 Task: Open Card Event Setup in Board Employee Performance Management and Evaluation to Workspace Creative Services and add a team member Softage.3@softage.net, a label Green, a checklist Exercise, an attachment from Trello, a color Green and finally, add a card description 'Develop and launch new customer retention strategy' and a comment 'Let us make sure we give this task the attention it deserves as it is crucial to the overall success of the project.'. Add a start date 'Jan 03, 1900' with a due date 'Jan 10, 1900'
Action: Mouse moved to (196, 154)
Screenshot: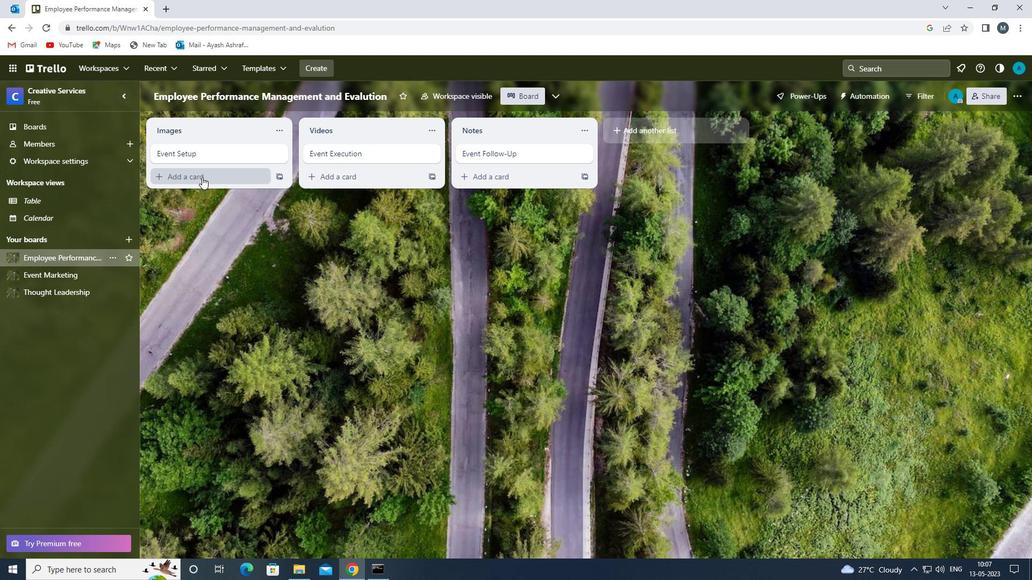 
Action: Mouse pressed left at (196, 154)
Screenshot: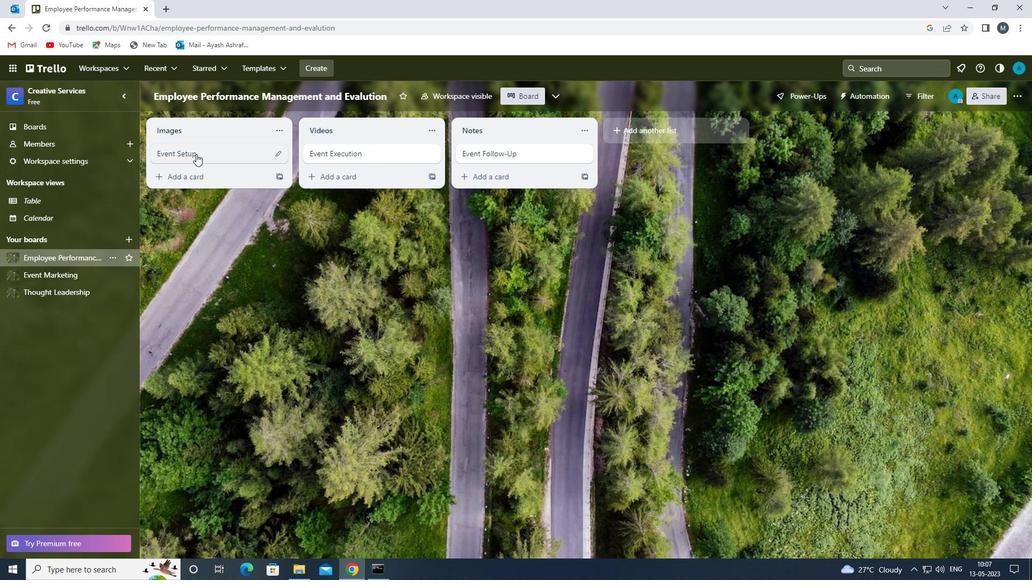 
Action: Mouse moved to (656, 157)
Screenshot: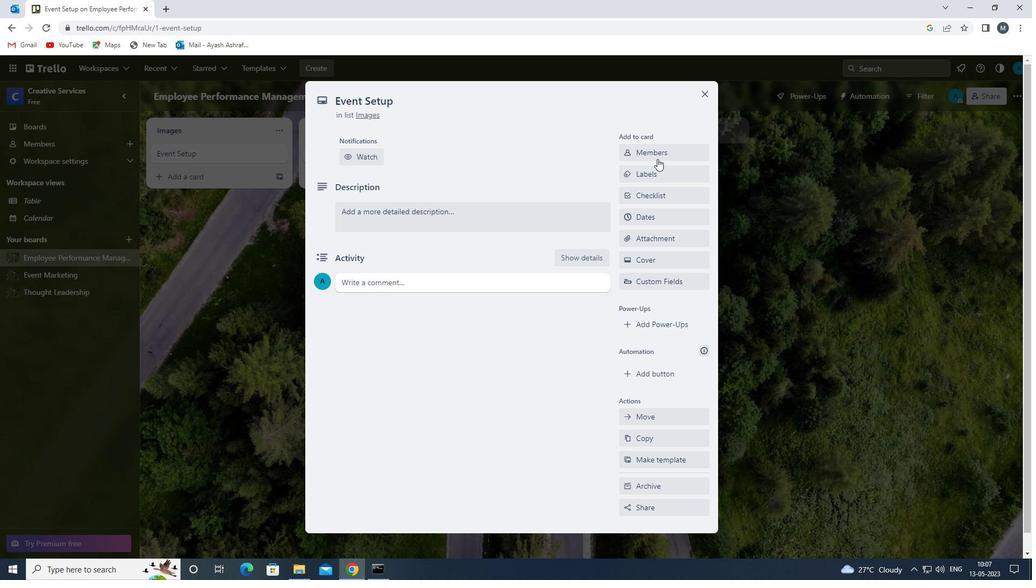 
Action: Mouse pressed left at (656, 157)
Screenshot: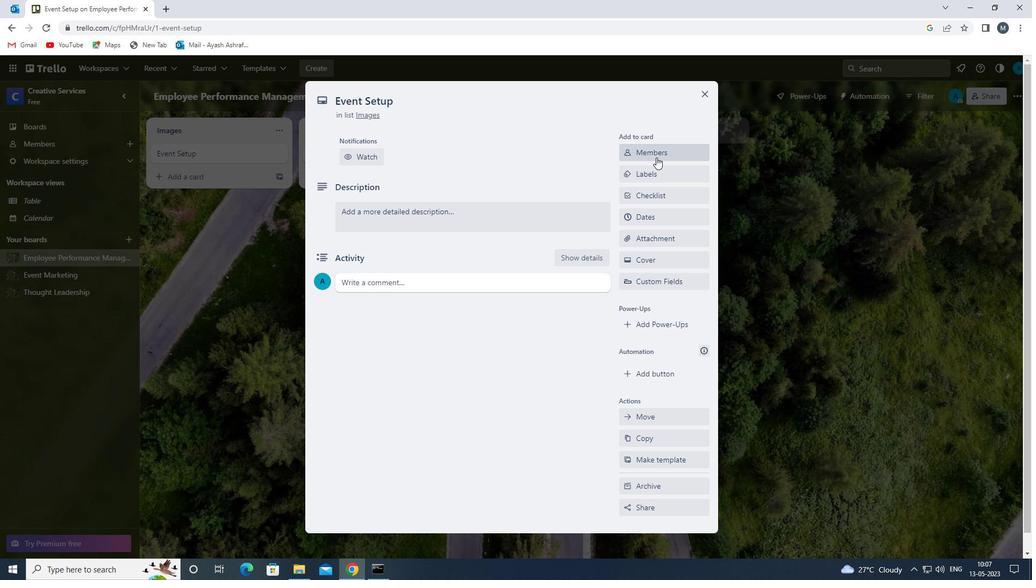 
Action: Mouse moved to (679, 206)
Screenshot: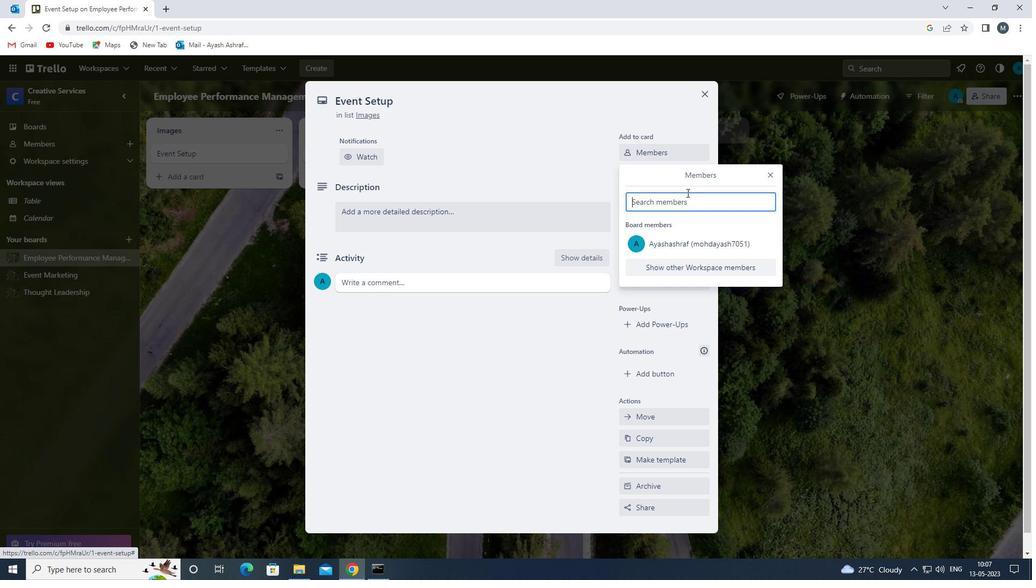 
Action: Key pressed s
Screenshot: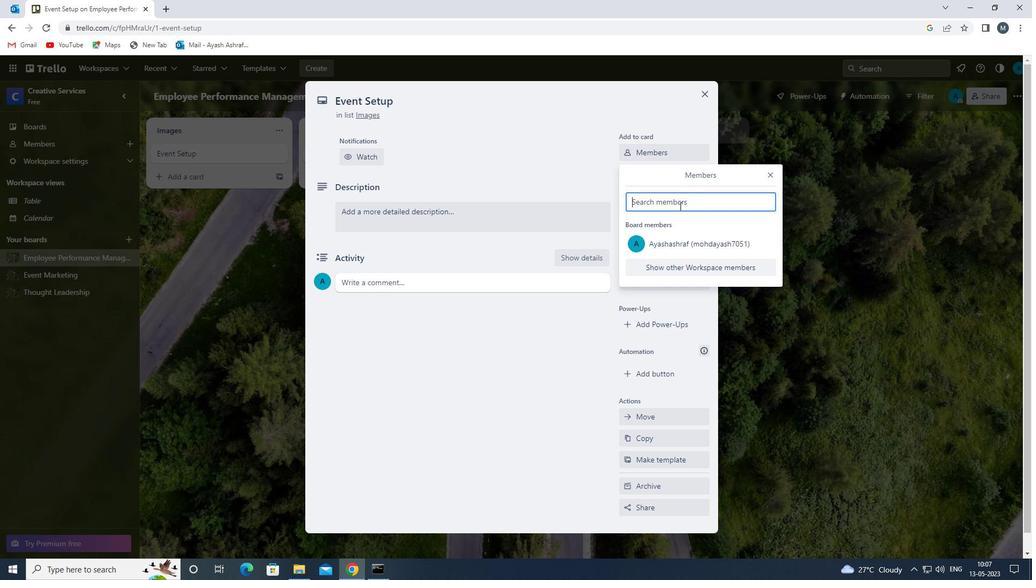 
Action: Mouse moved to (692, 351)
Screenshot: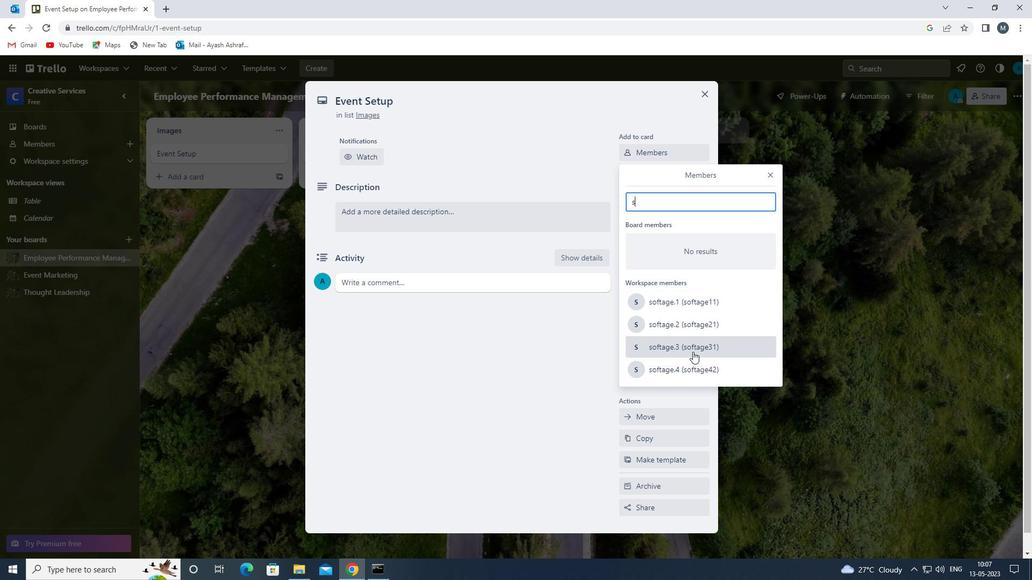 
Action: Mouse pressed left at (692, 351)
Screenshot: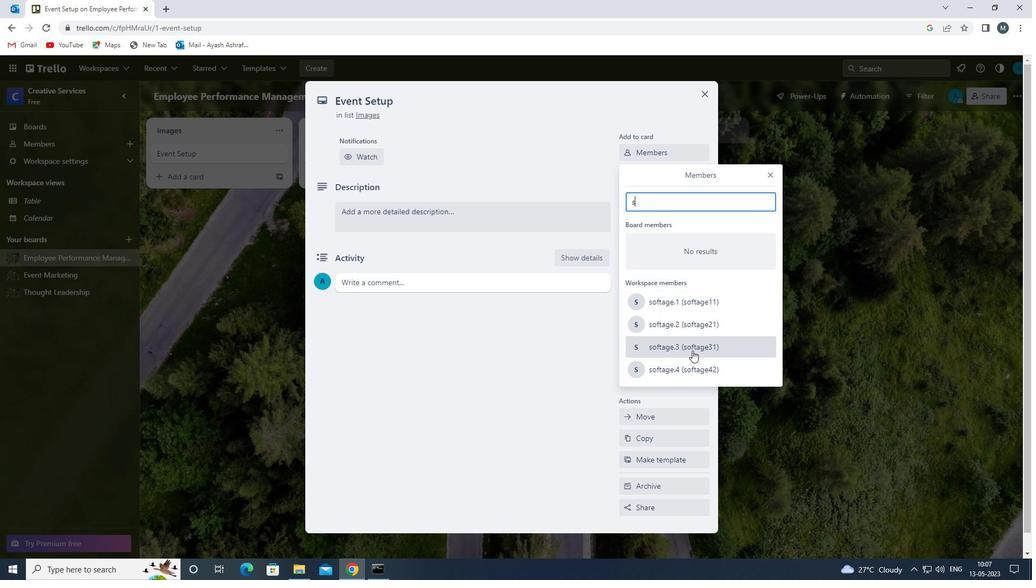 
Action: Mouse moved to (768, 171)
Screenshot: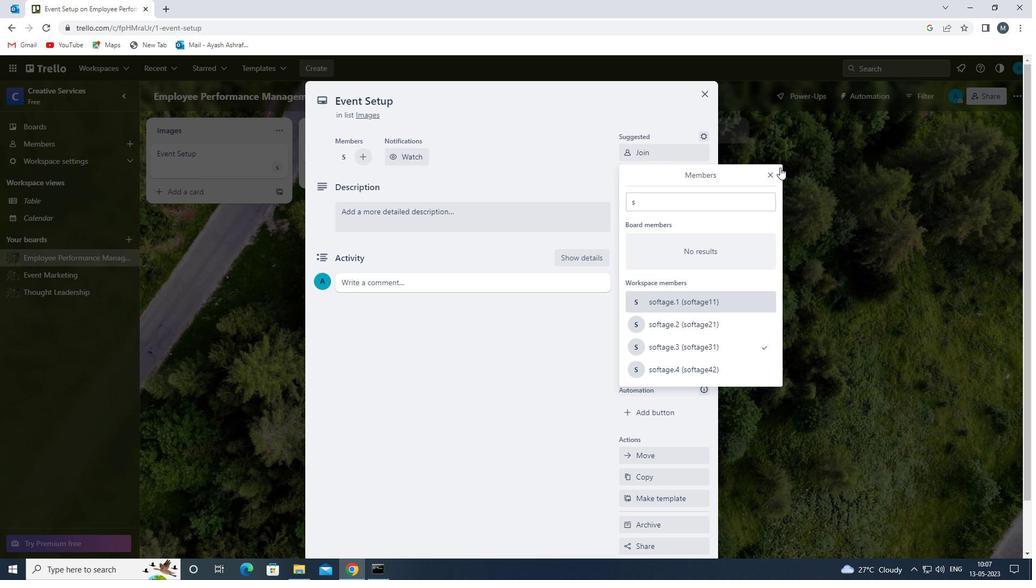 
Action: Mouse pressed left at (768, 171)
Screenshot: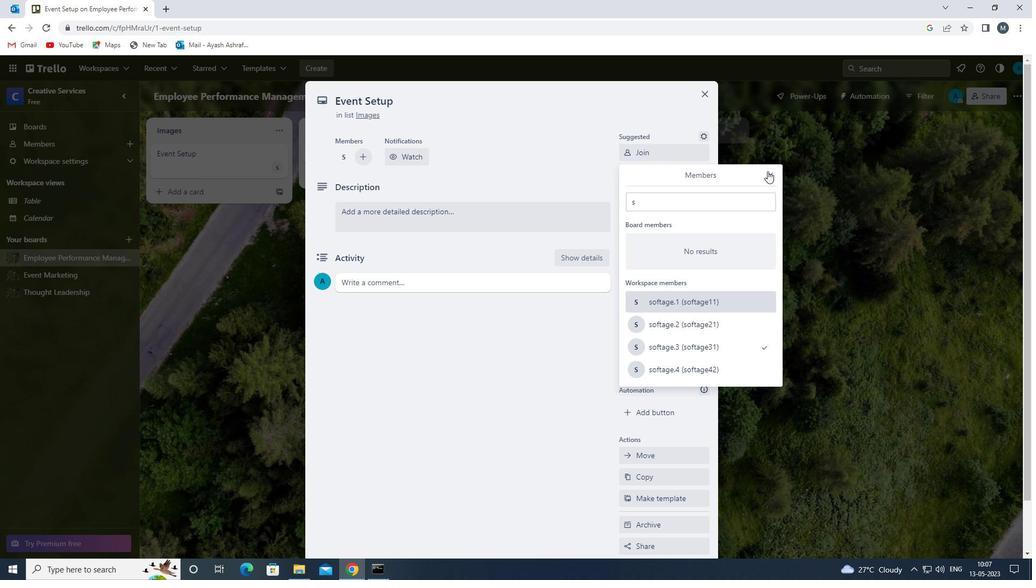 
Action: Mouse moved to (647, 216)
Screenshot: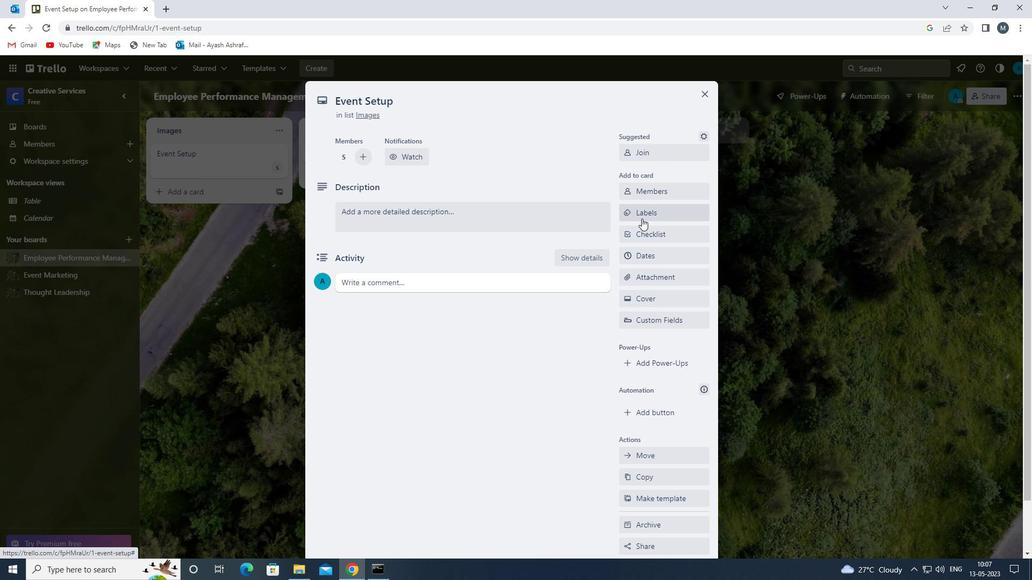 
Action: Mouse pressed left at (647, 216)
Screenshot: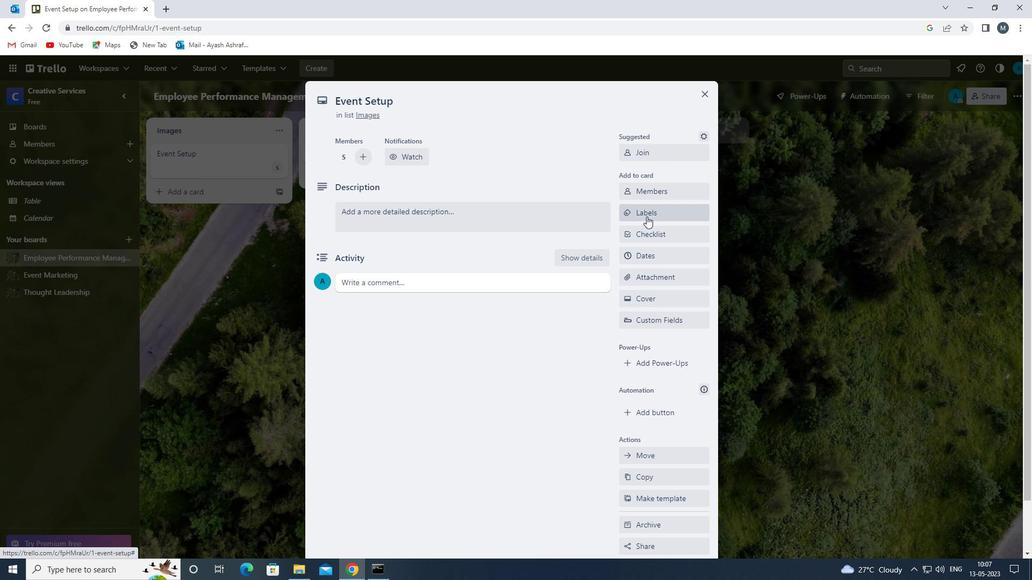 
Action: Mouse moved to (676, 297)
Screenshot: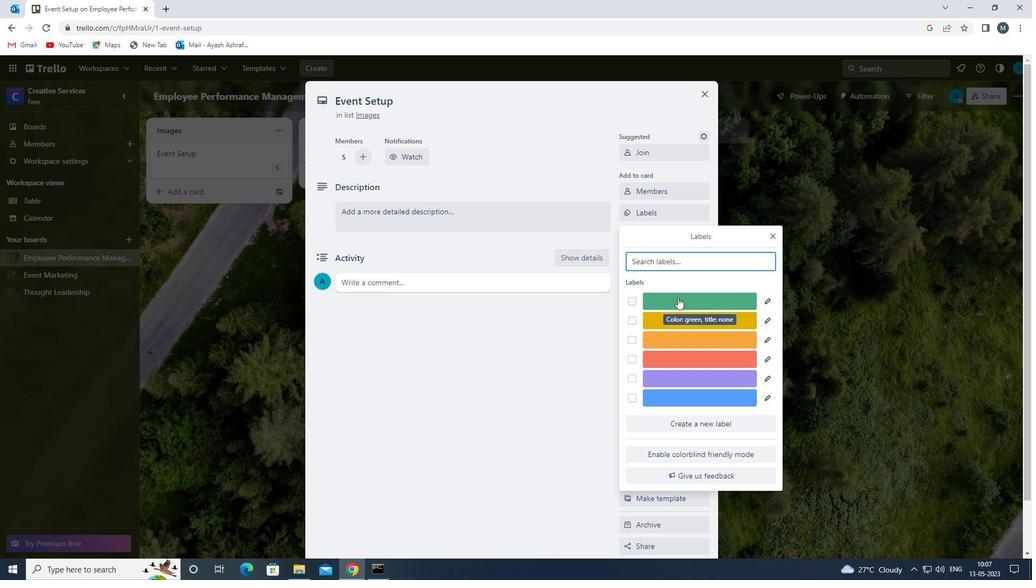 
Action: Mouse pressed left at (676, 297)
Screenshot: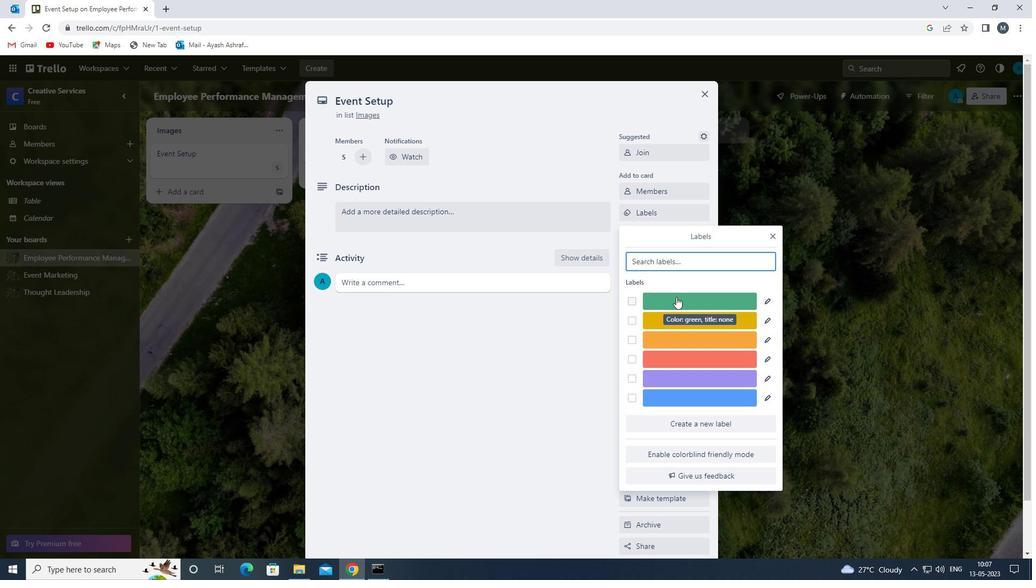 
Action: Mouse moved to (773, 241)
Screenshot: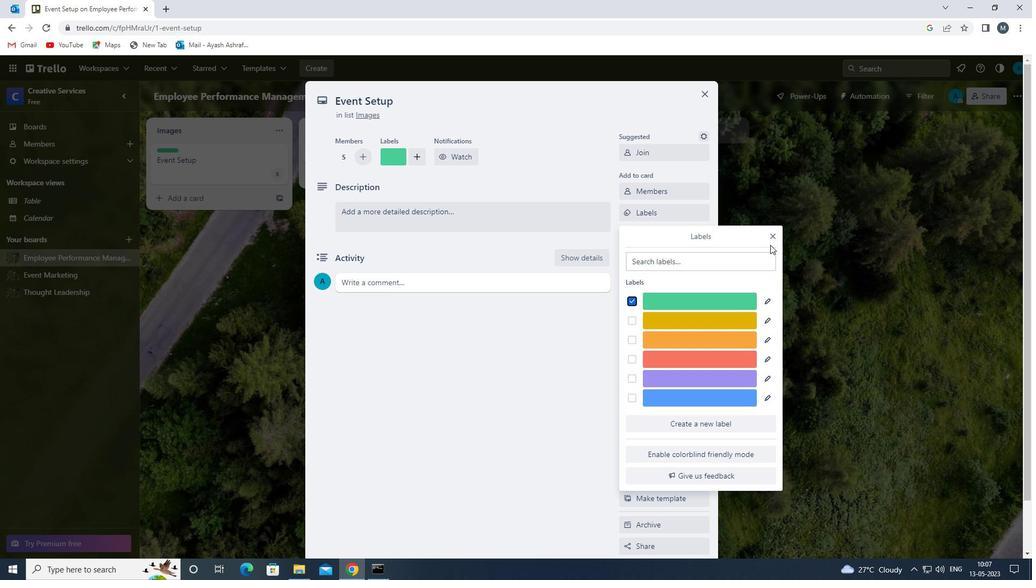 
Action: Mouse pressed left at (773, 241)
Screenshot: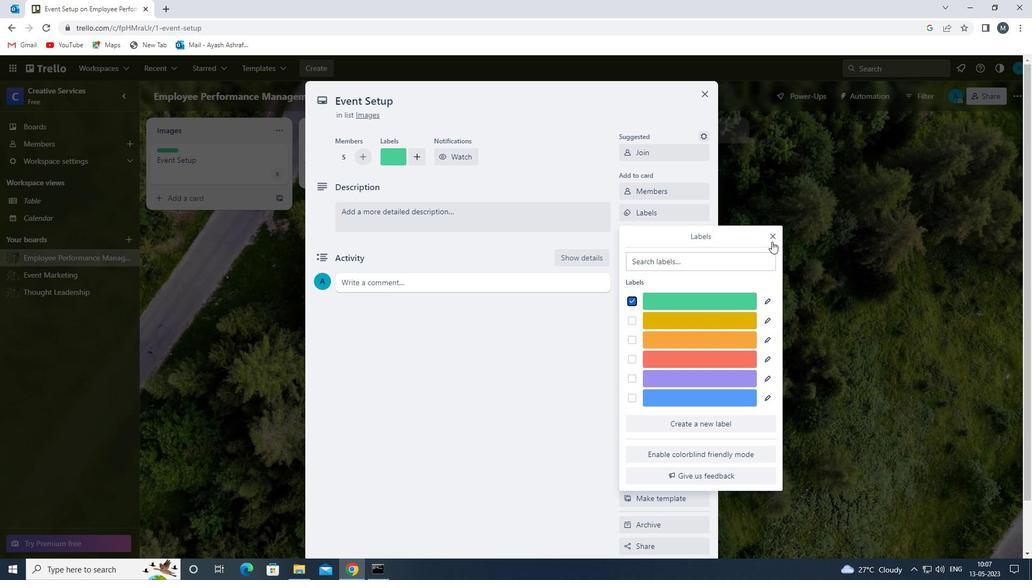 
Action: Mouse moved to (671, 238)
Screenshot: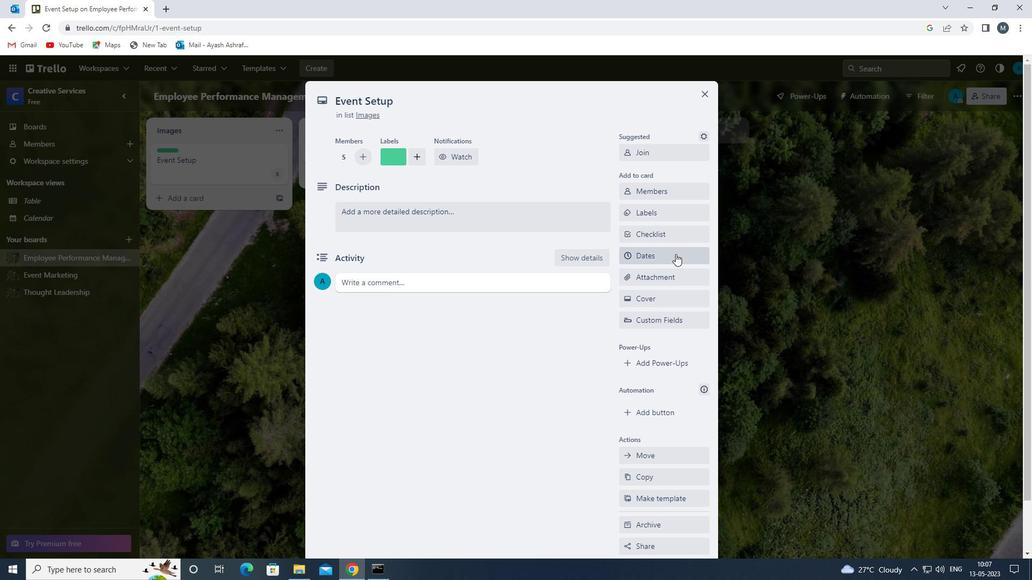 
Action: Mouse pressed left at (671, 238)
Screenshot: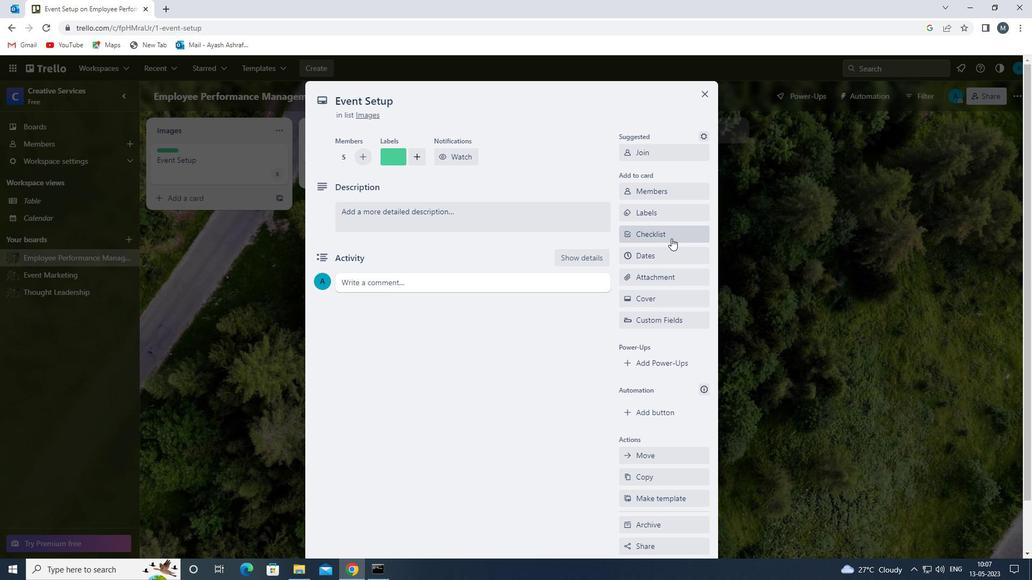 
Action: Mouse moved to (664, 254)
Screenshot: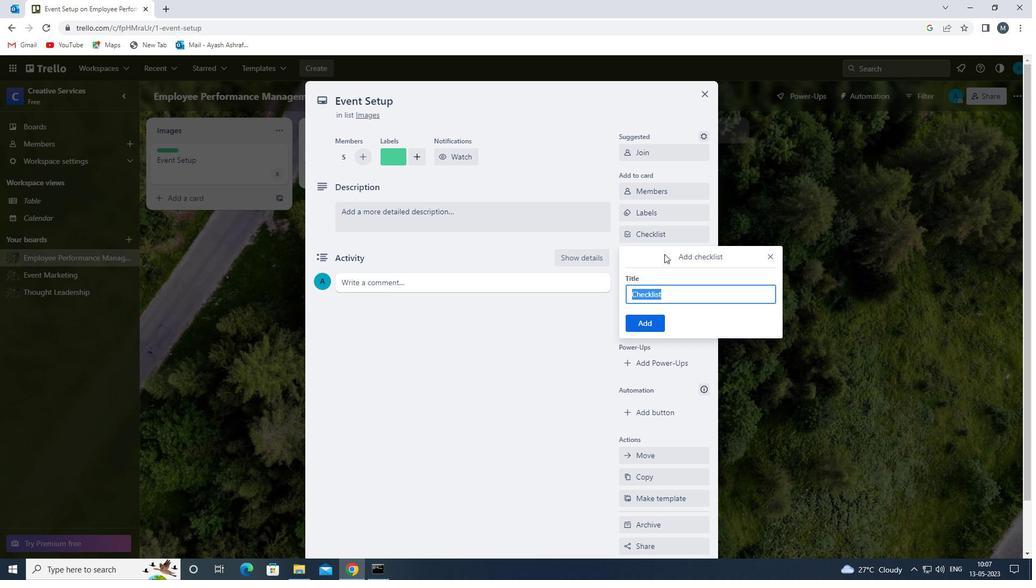 
Action: Key pressed <Key.shift><Key.shift><Key.shift><Key.shift><Key.shift><Key.shift><Key.shift><Key.shift><Key.shift><Key.shift><Key.shift>EXER
Screenshot: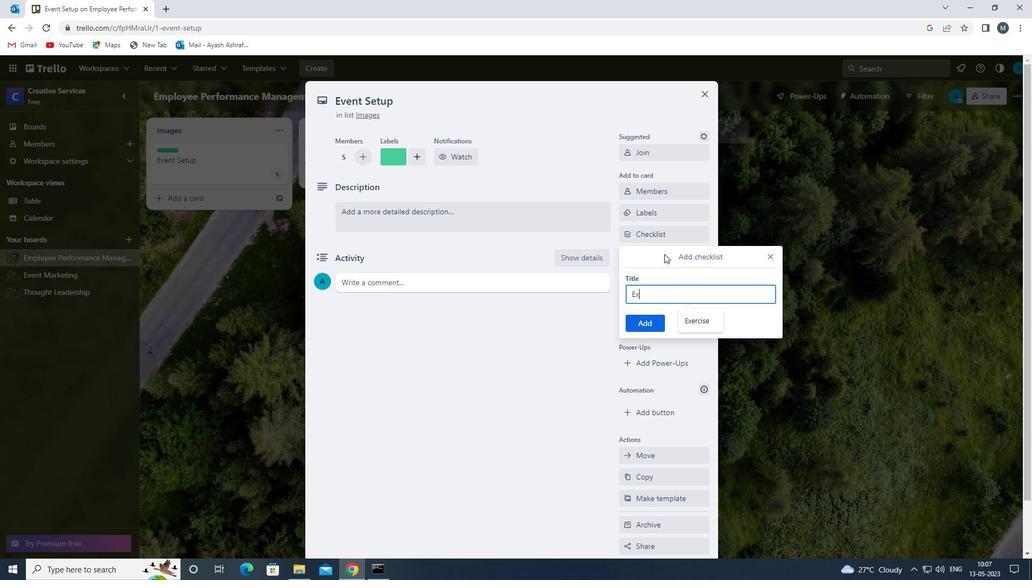 
Action: Mouse moved to (697, 326)
Screenshot: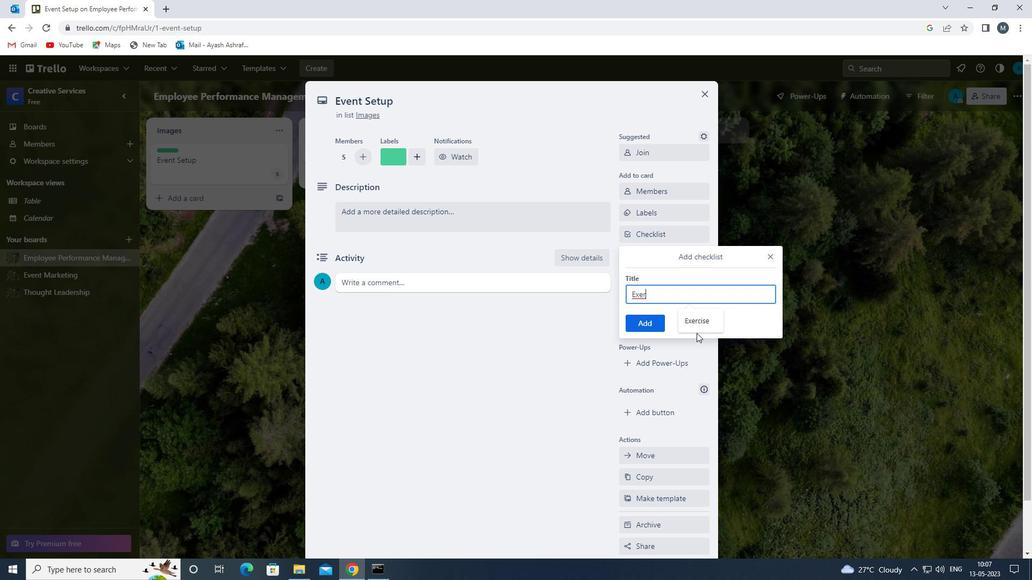 
Action: Mouse pressed left at (697, 326)
Screenshot: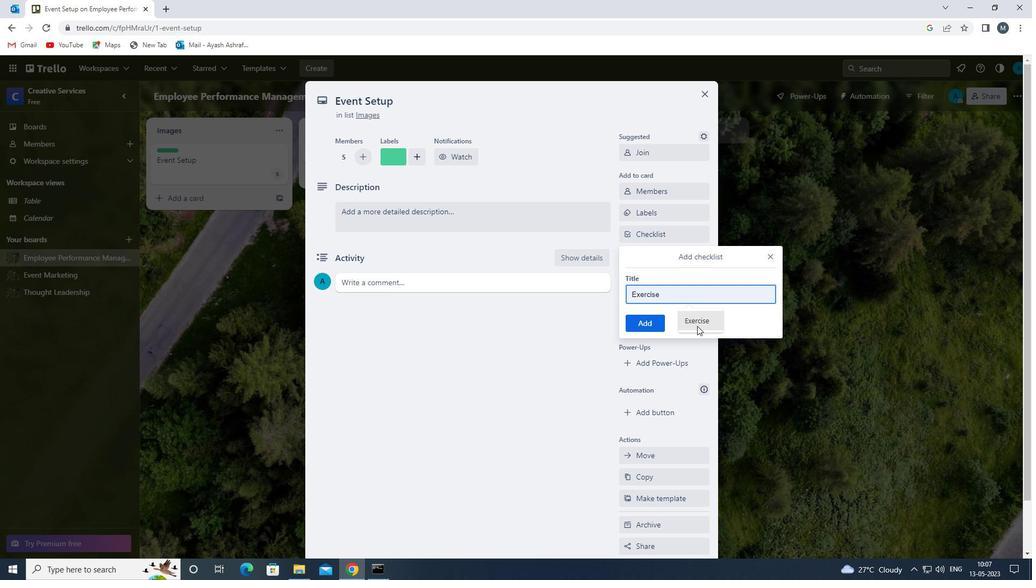 
Action: Mouse moved to (642, 319)
Screenshot: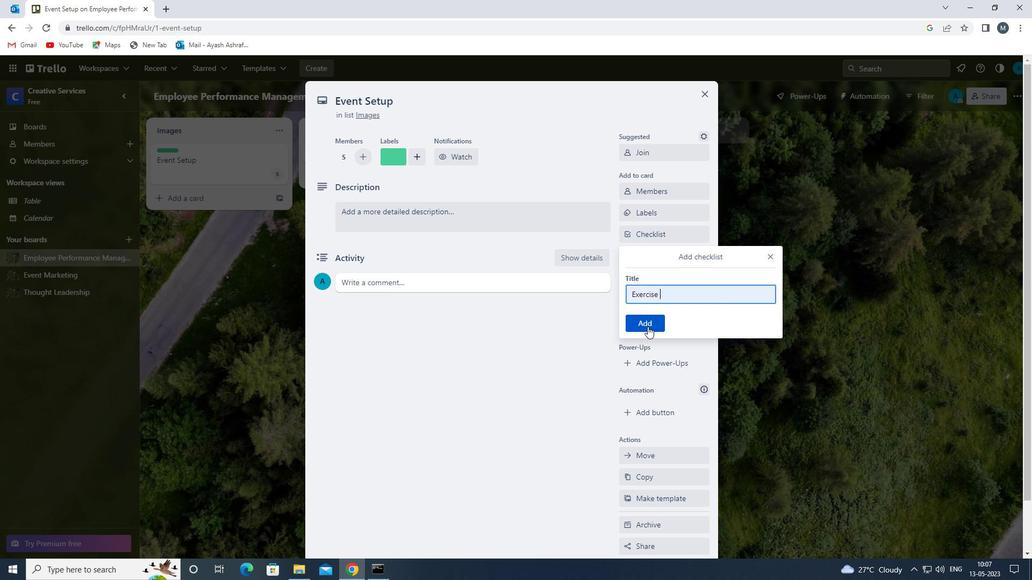 
Action: Mouse pressed left at (642, 319)
Screenshot: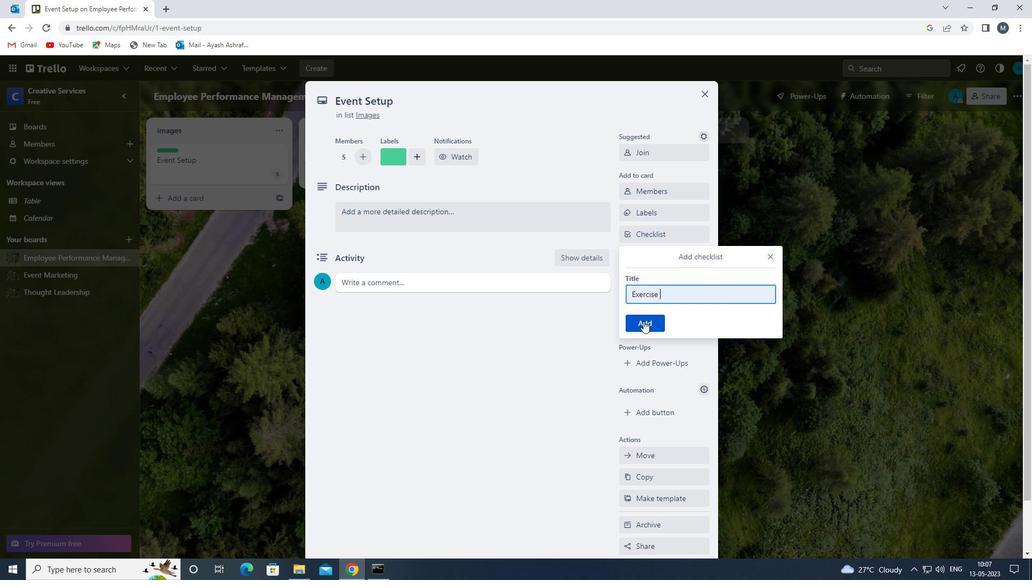 
Action: Mouse moved to (656, 279)
Screenshot: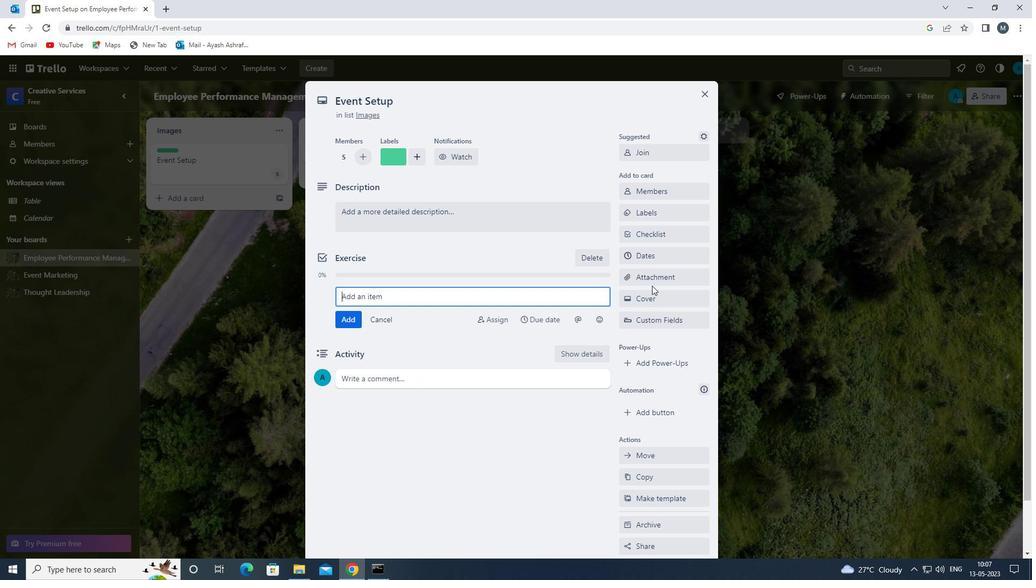 
Action: Mouse pressed left at (656, 279)
Screenshot: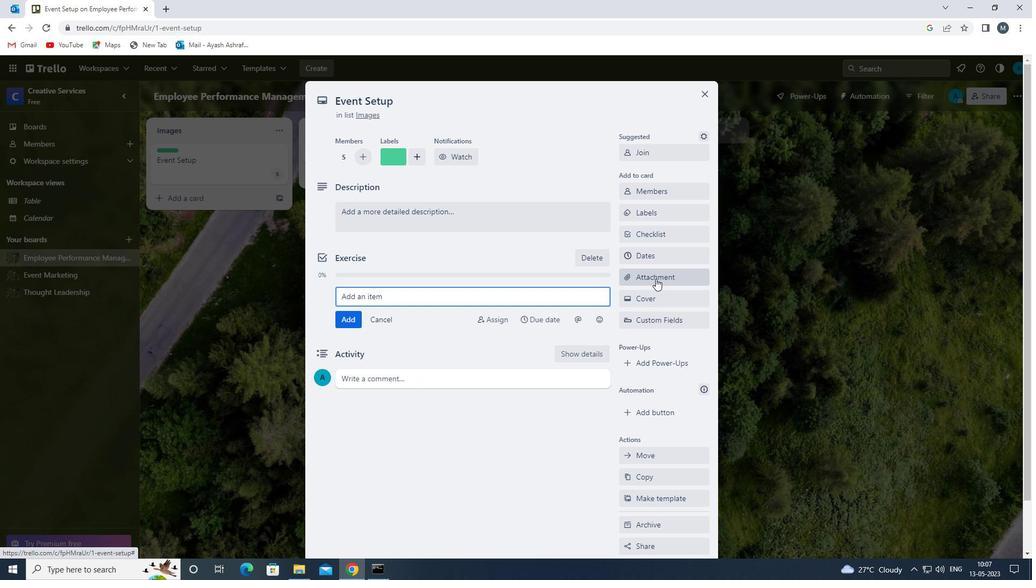 
Action: Mouse moved to (650, 344)
Screenshot: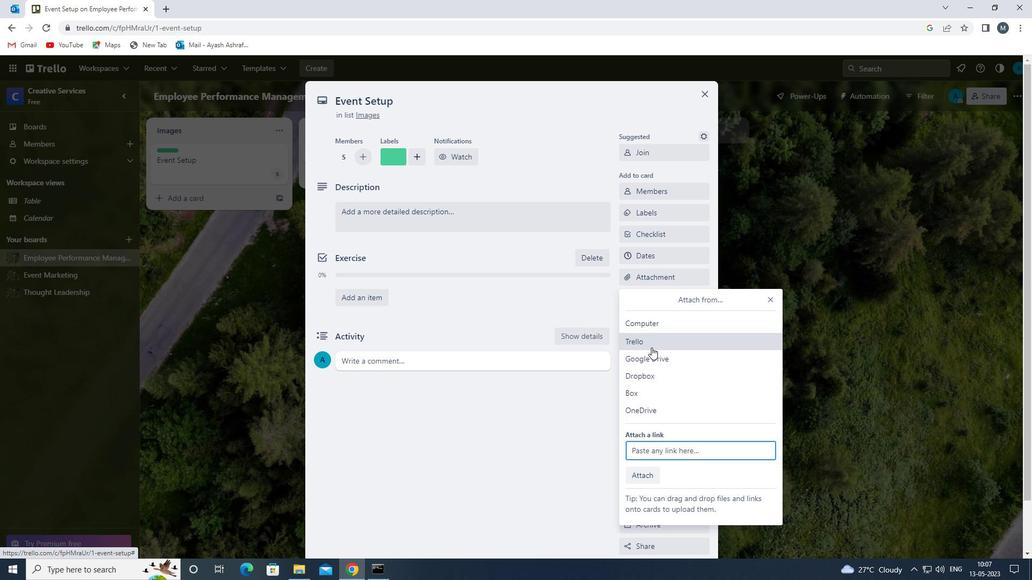 
Action: Mouse pressed left at (650, 344)
Screenshot: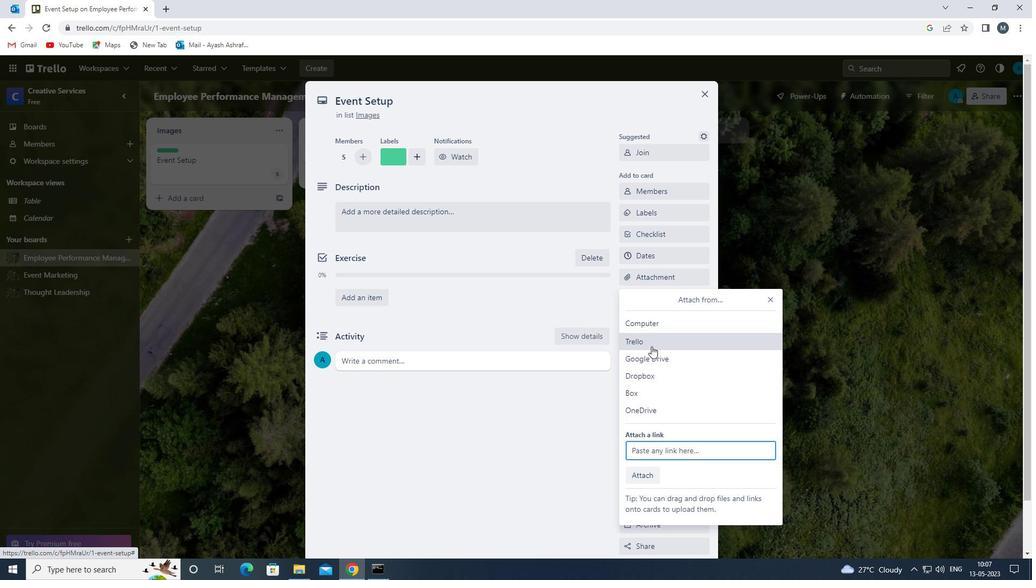 
Action: Mouse moved to (667, 298)
Screenshot: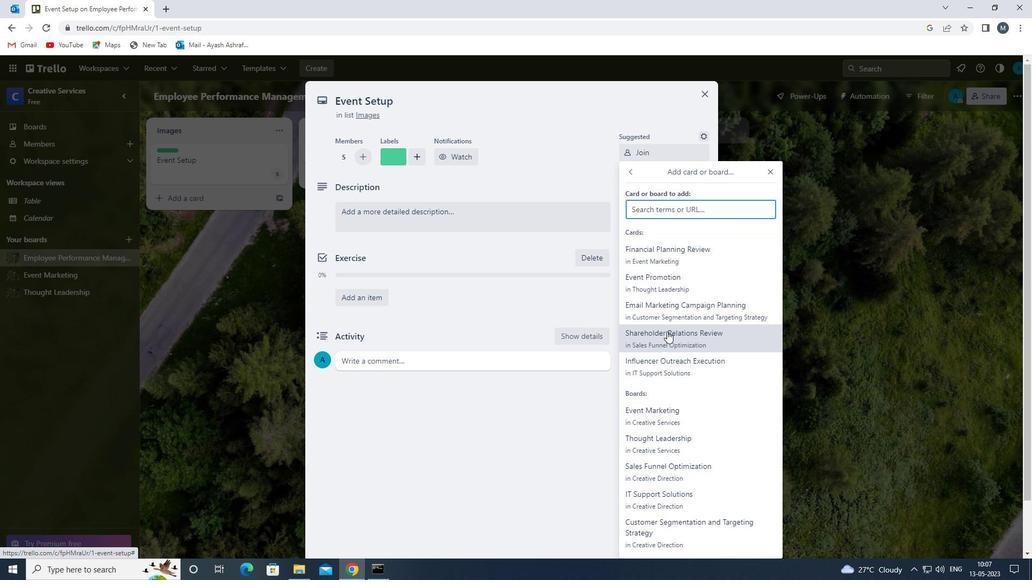 
Action: Mouse pressed left at (667, 298)
Screenshot: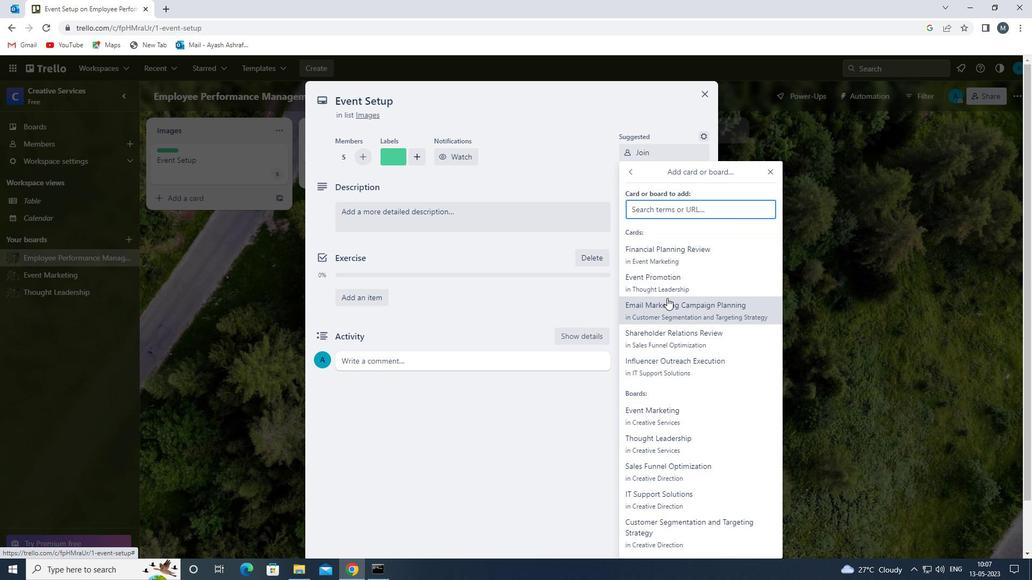 
Action: Mouse moved to (658, 302)
Screenshot: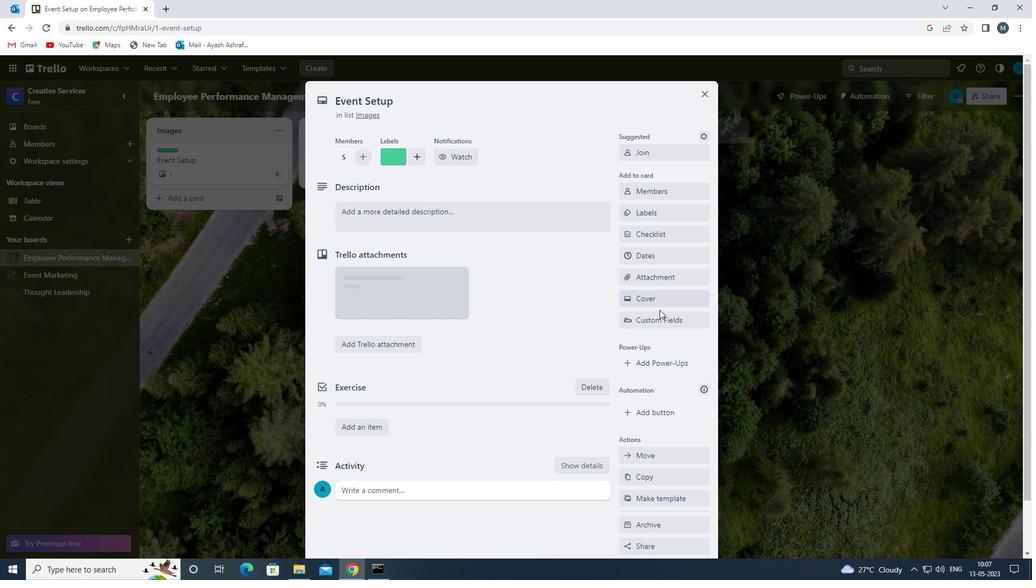 
Action: Mouse pressed left at (658, 302)
Screenshot: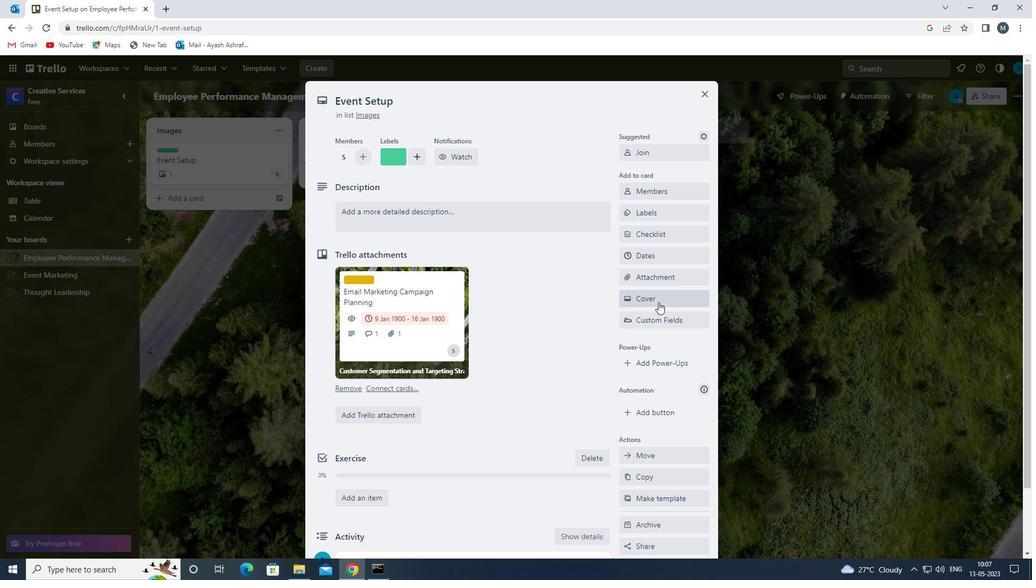 
Action: Mouse moved to (632, 337)
Screenshot: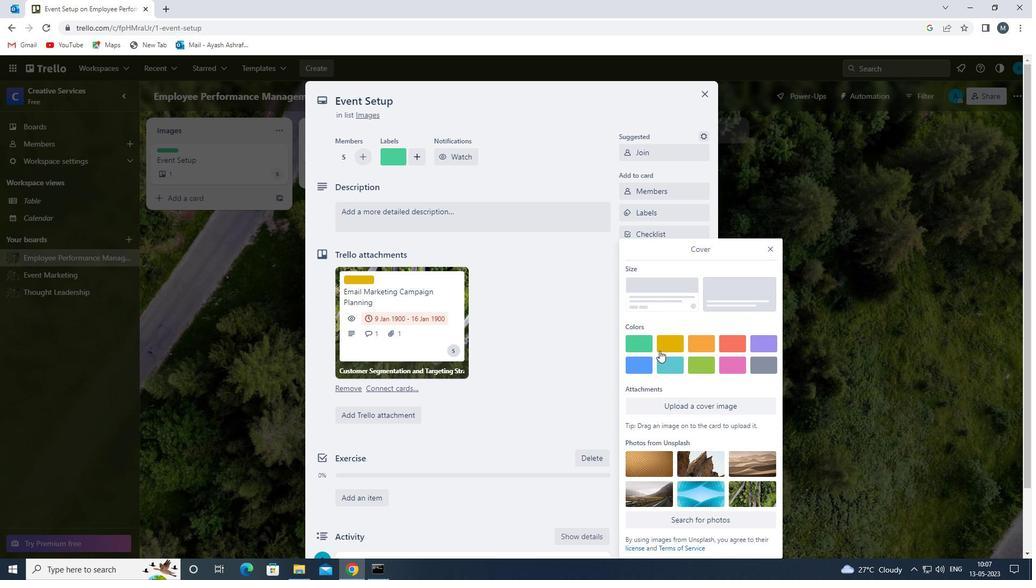 
Action: Mouse pressed left at (632, 337)
Screenshot: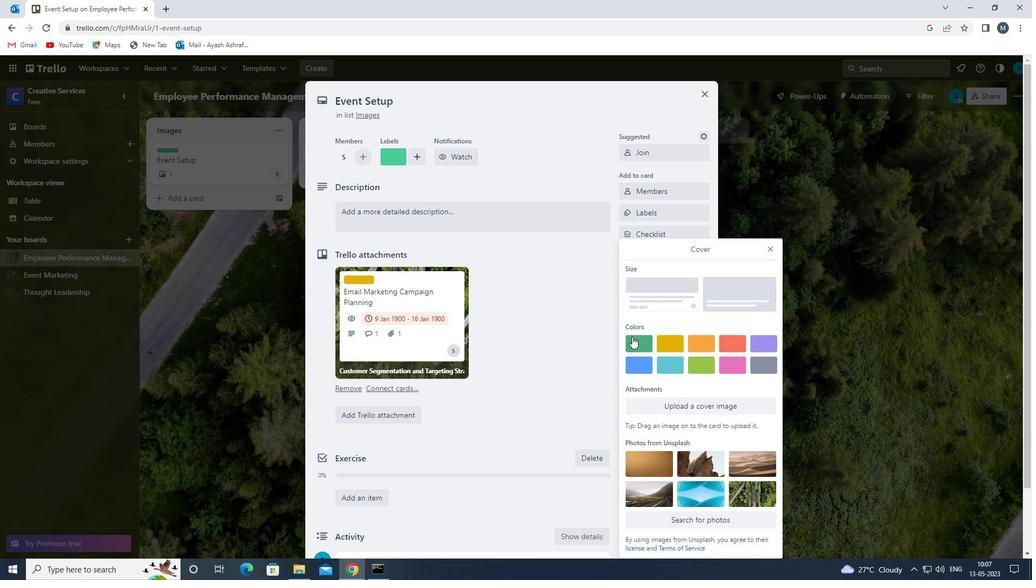 
Action: Mouse moved to (774, 226)
Screenshot: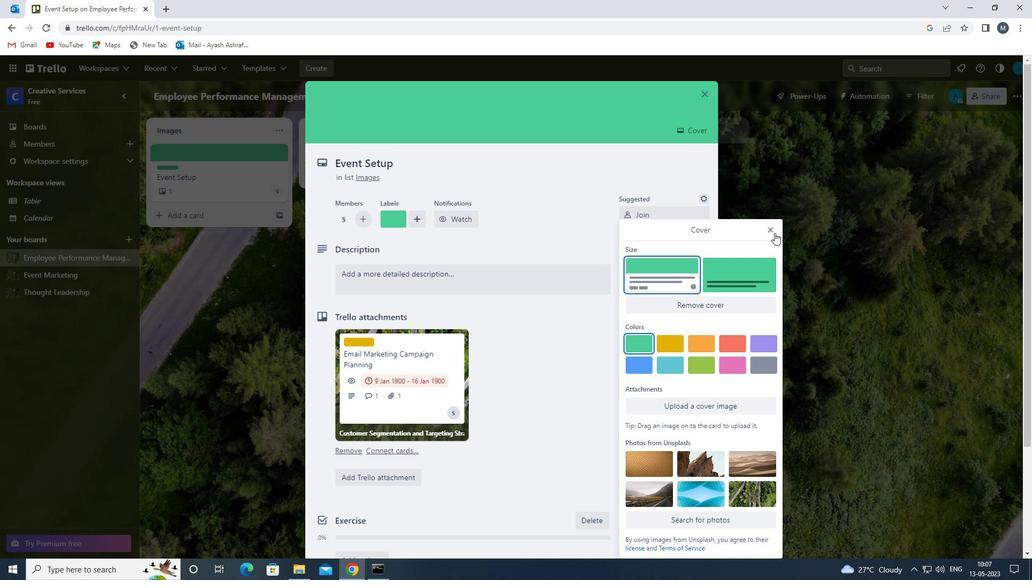
Action: Mouse pressed left at (774, 226)
Screenshot: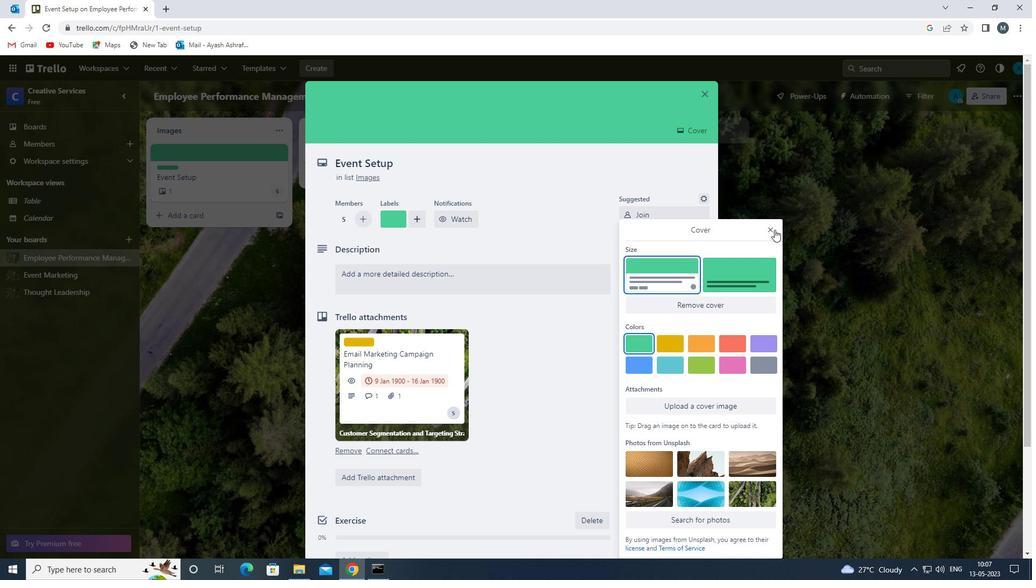 
Action: Mouse moved to (416, 286)
Screenshot: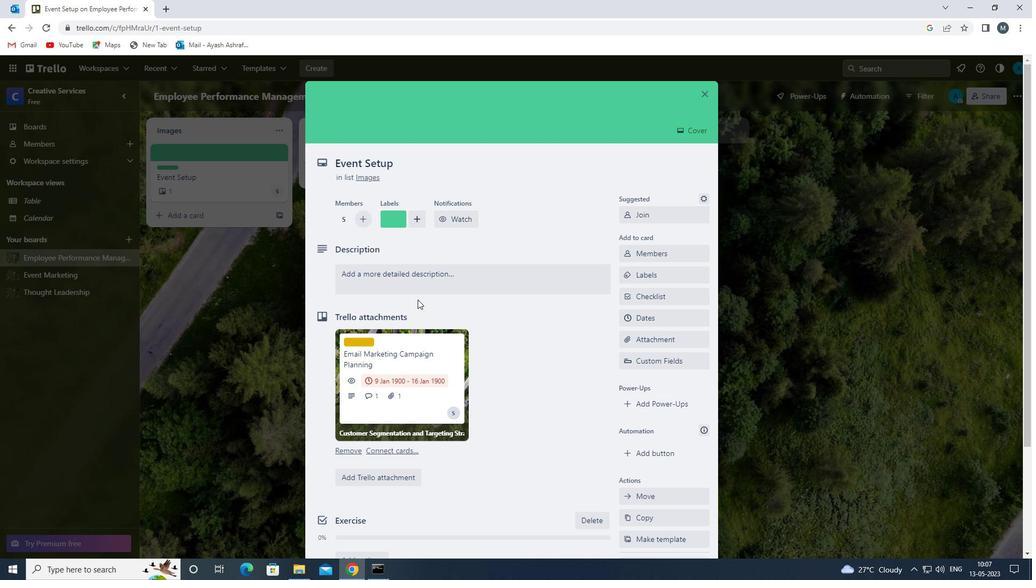 
Action: Mouse pressed left at (416, 286)
Screenshot: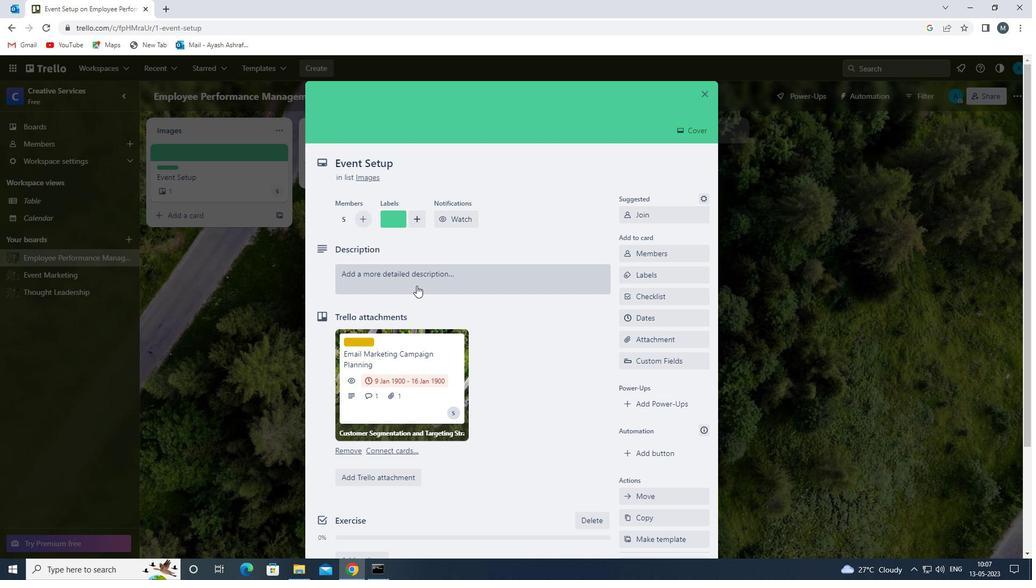 
Action: Mouse moved to (407, 313)
Screenshot: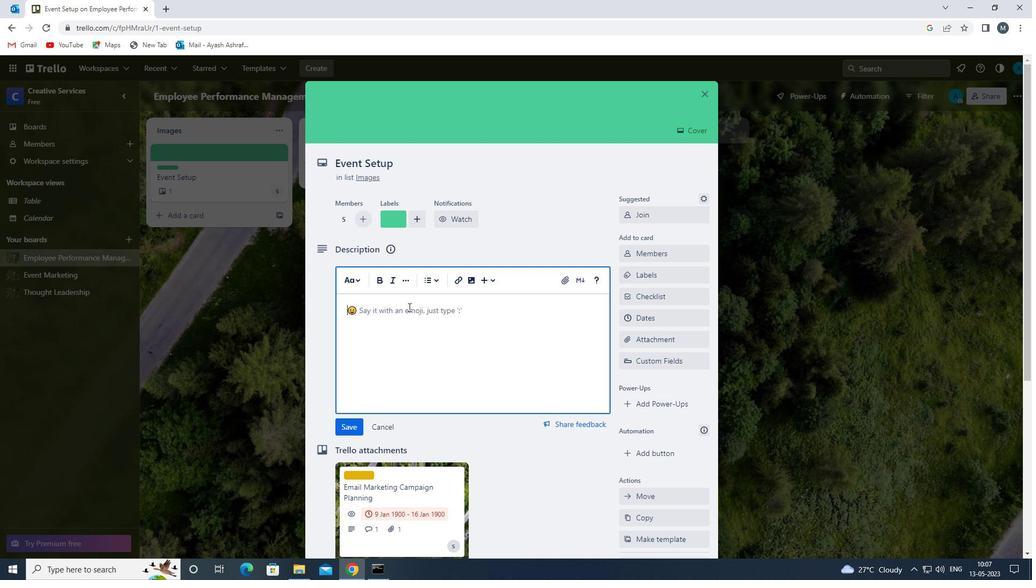 
Action: Mouse pressed left at (407, 313)
Screenshot: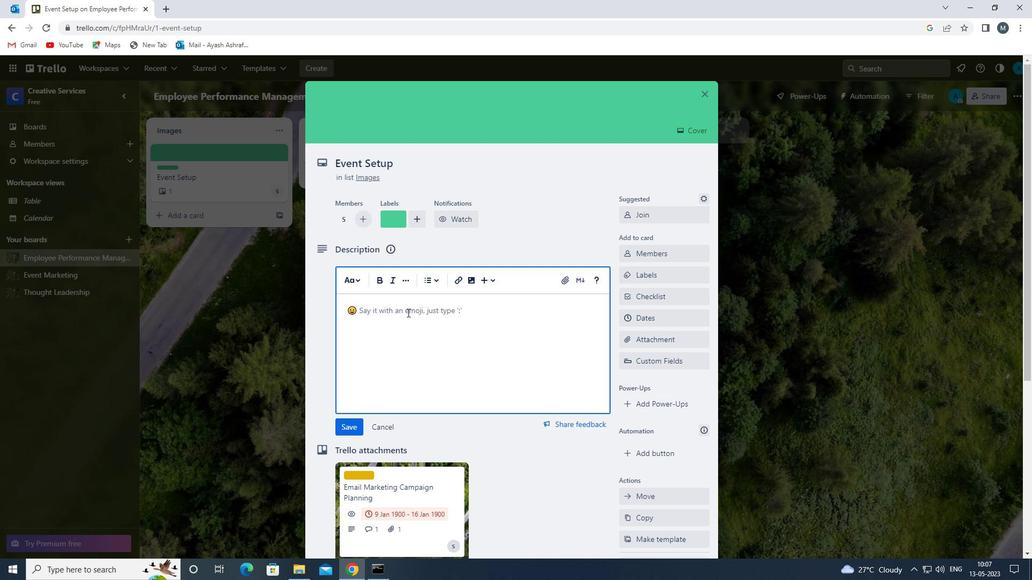 
Action: Key pressed <Key.shift><Key.shift><Key.shift><Key.shift><Key.shift><Key.shift>DEVELOP<Key.space>AND<Key.space>LAUNCH<Key.space>NEW<Key.space>CUSTOMER<Key.space>RETENTION<Key.space>STRATEGY
Screenshot: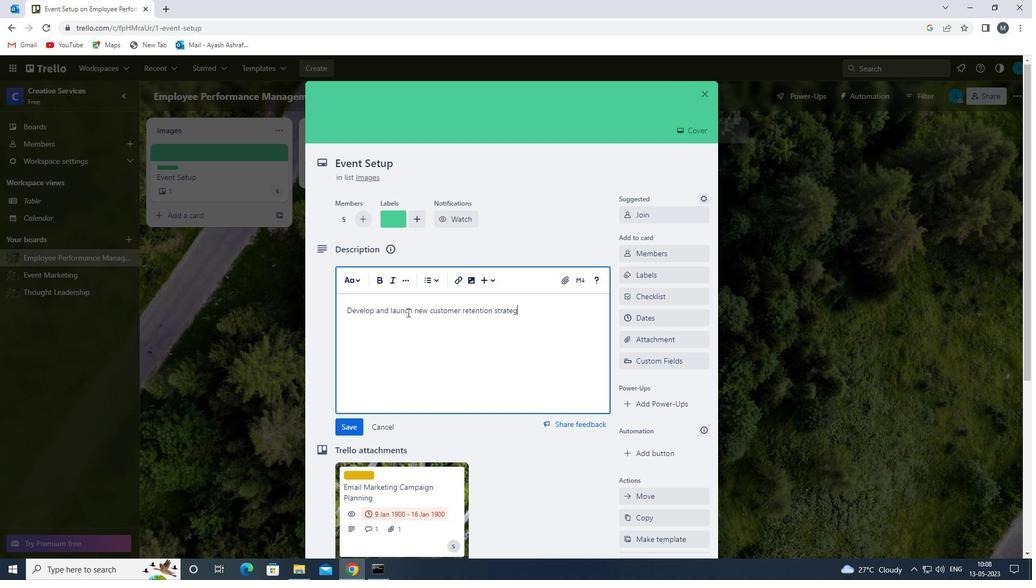 
Action: Mouse moved to (350, 428)
Screenshot: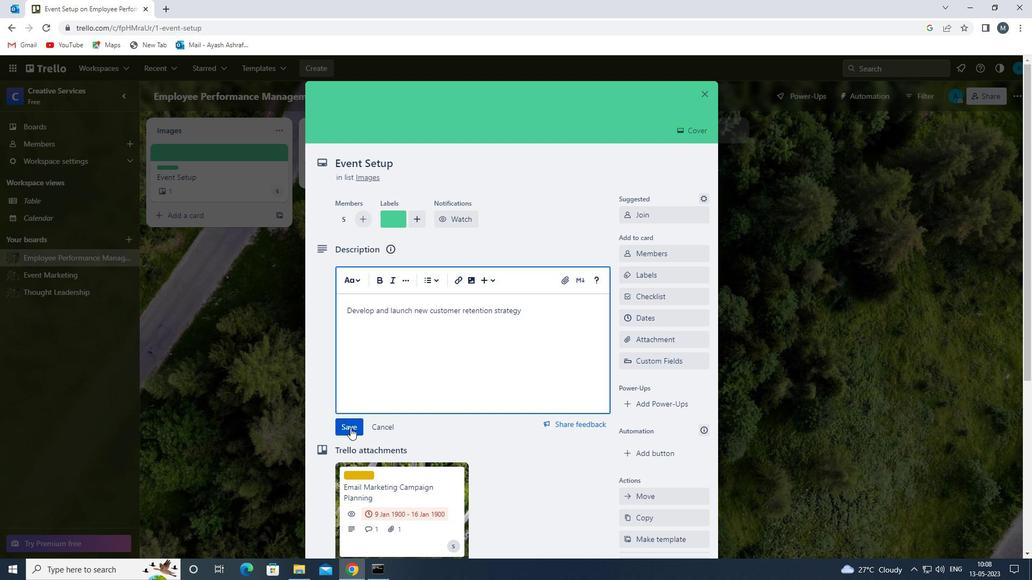 
Action: Mouse pressed left at (350, 428)
Screenshot: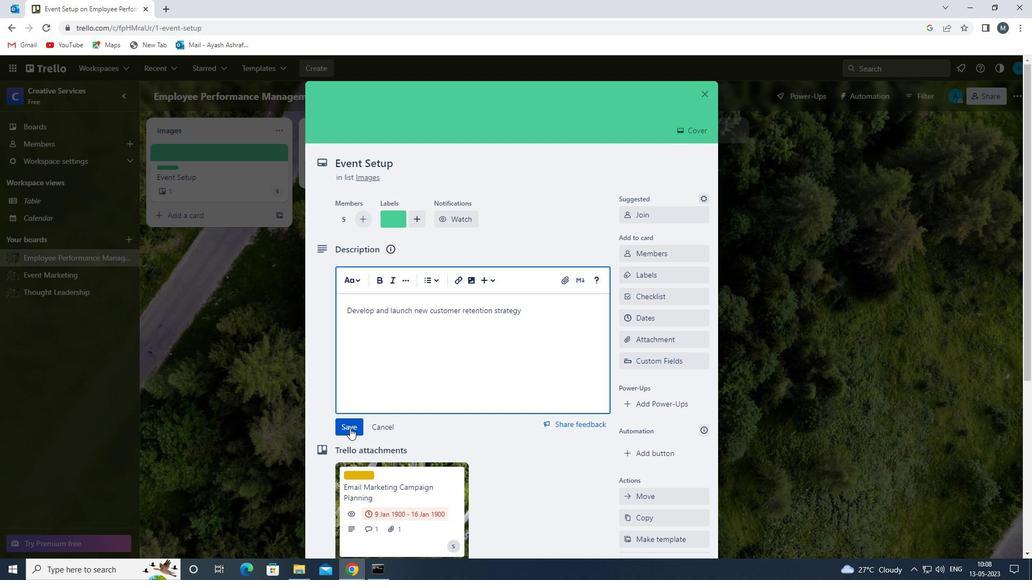 
Action: Mouse moved to (451, 408)
Screenshot: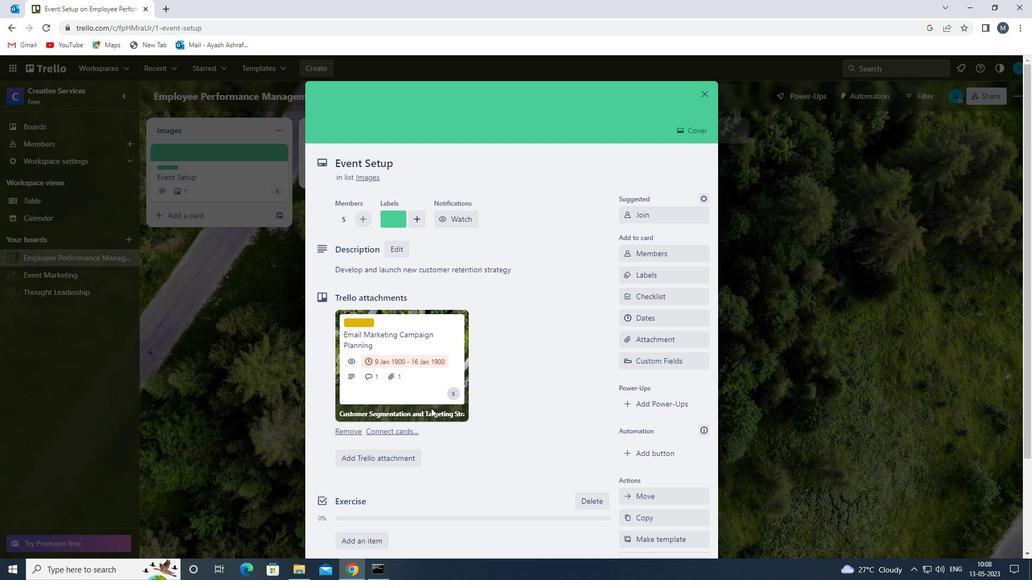 
Action: Mouse scrolled (451, 408) with delta (0, 0)
Screenshot: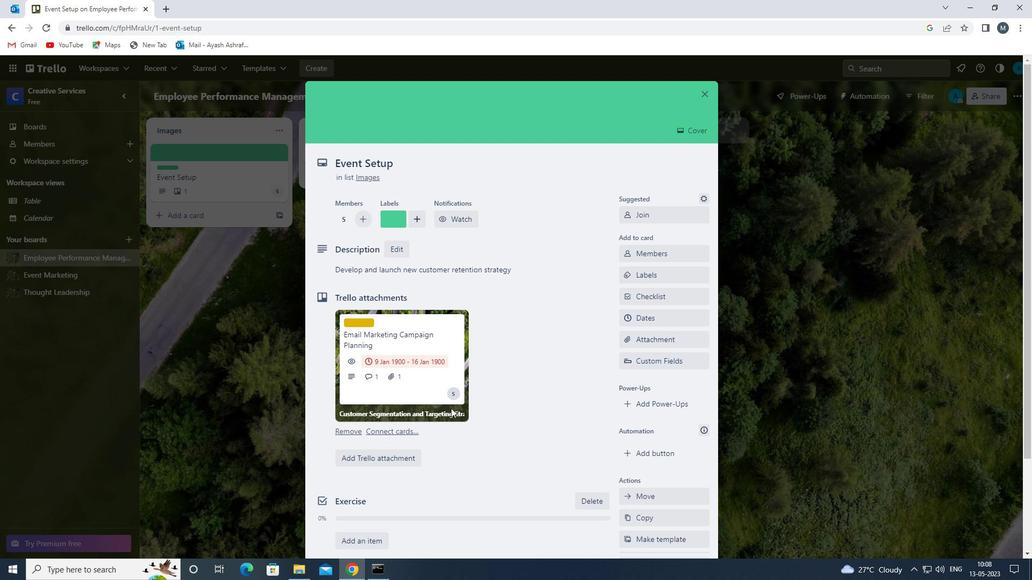 
Action: Mouse moved to (449, 412)
Screenshot: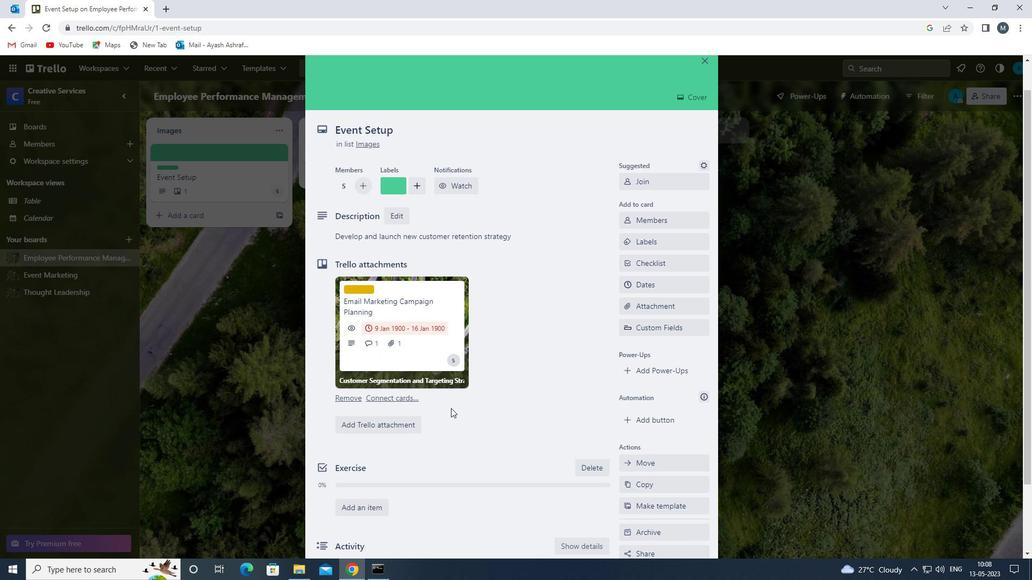 
Action: Mouse scrolled (449, 412) with delta (0, 0)
Screenshot: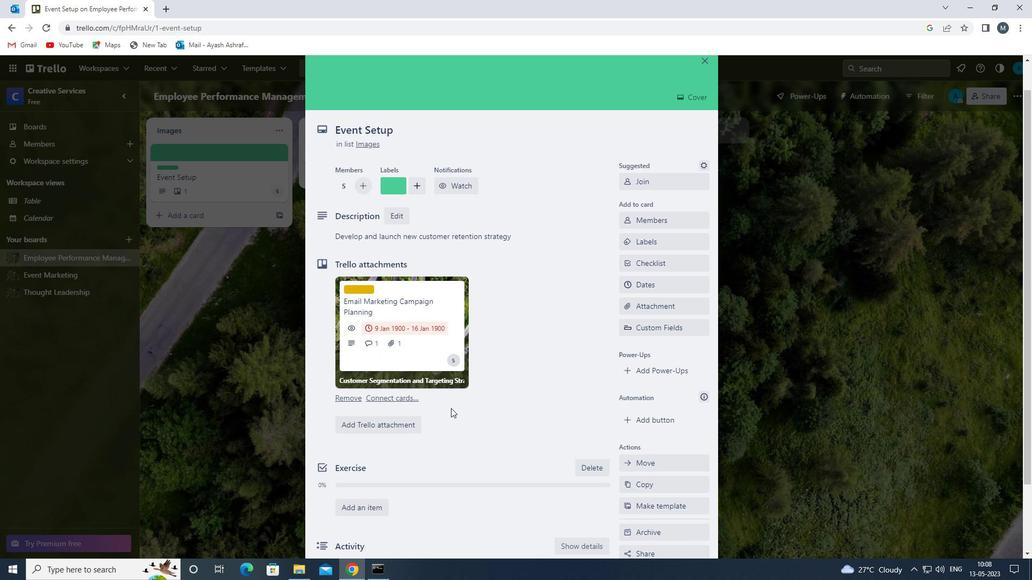 
Action: Mouse moved to (427, 433)
Screenshot: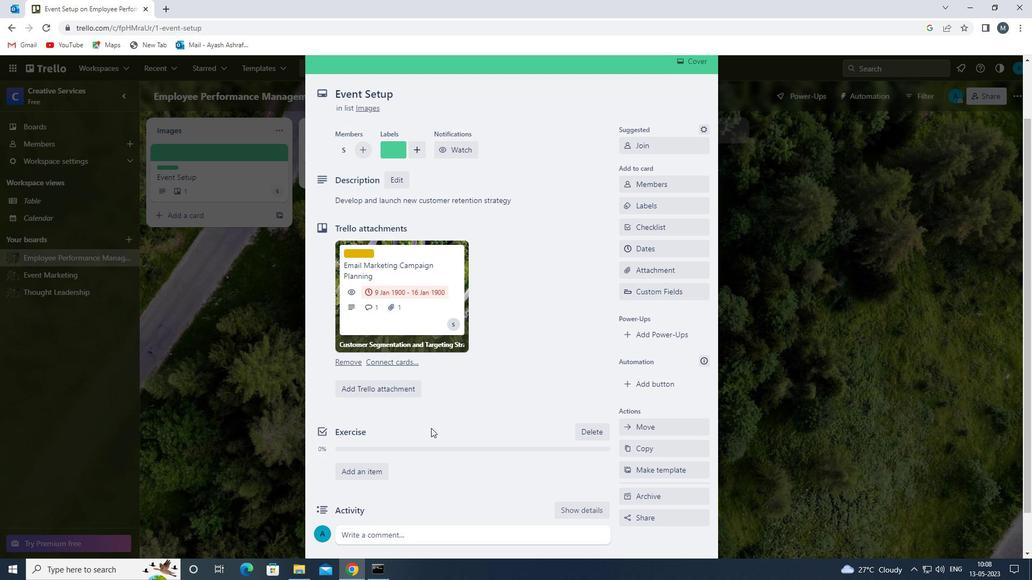 
Action: Mouse scrolled (427, 432) with delta (0, 0)
Screenshot: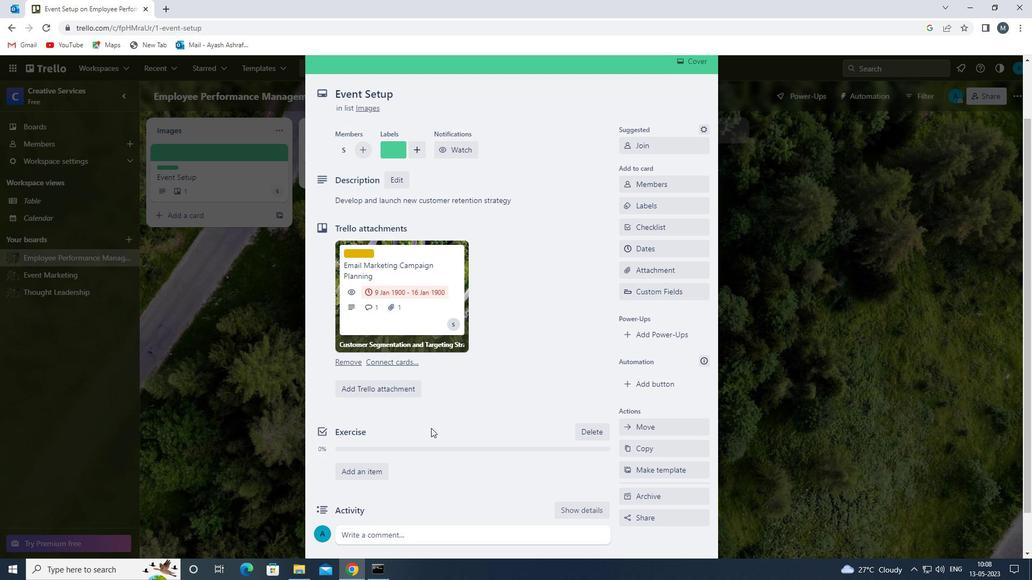 
Action: Mouse moved to (426, 435)
Screenshot: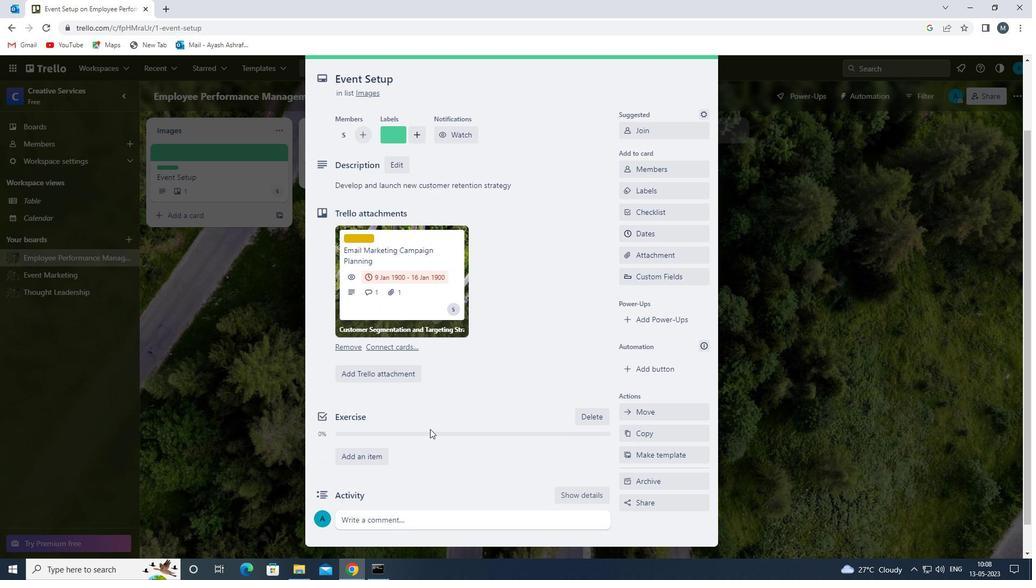 
Action: Mouse scrolled (426, 434) with delta (0, 0)
Screenshot: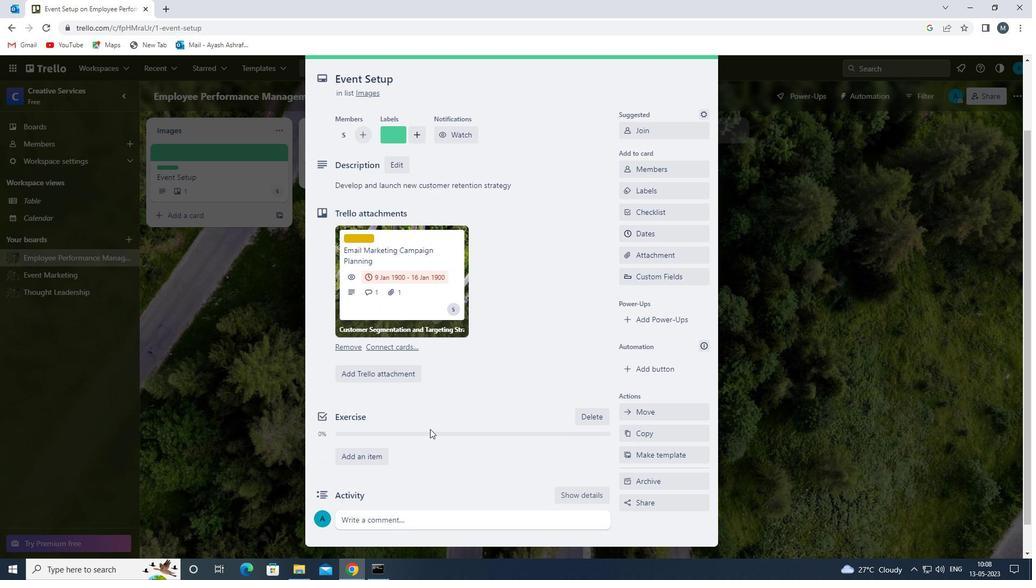 
Action: Mouse moved to (408, 488)
Screenshot: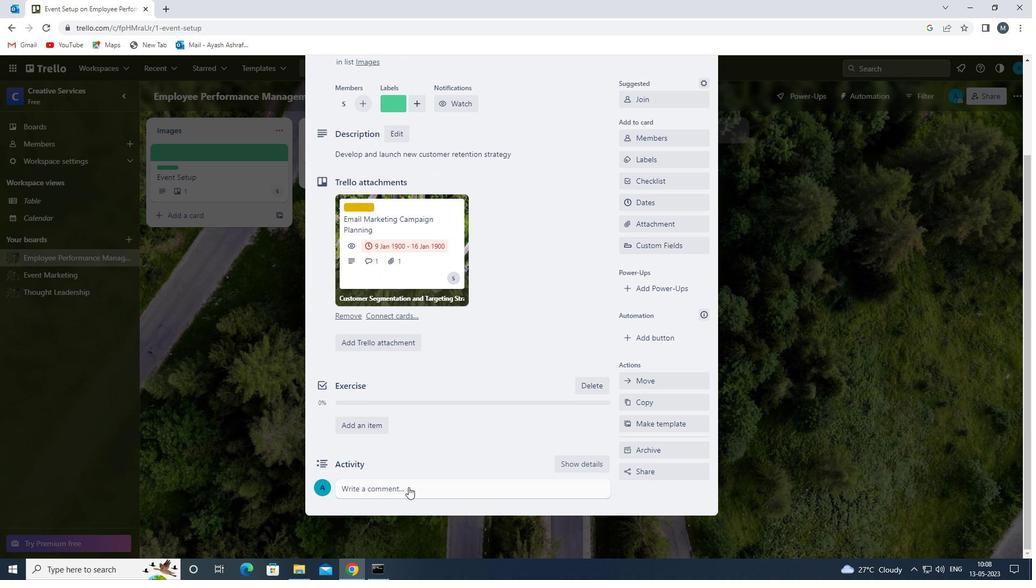 
Action: Mouse pressed left at (408, 488)
Screenshot: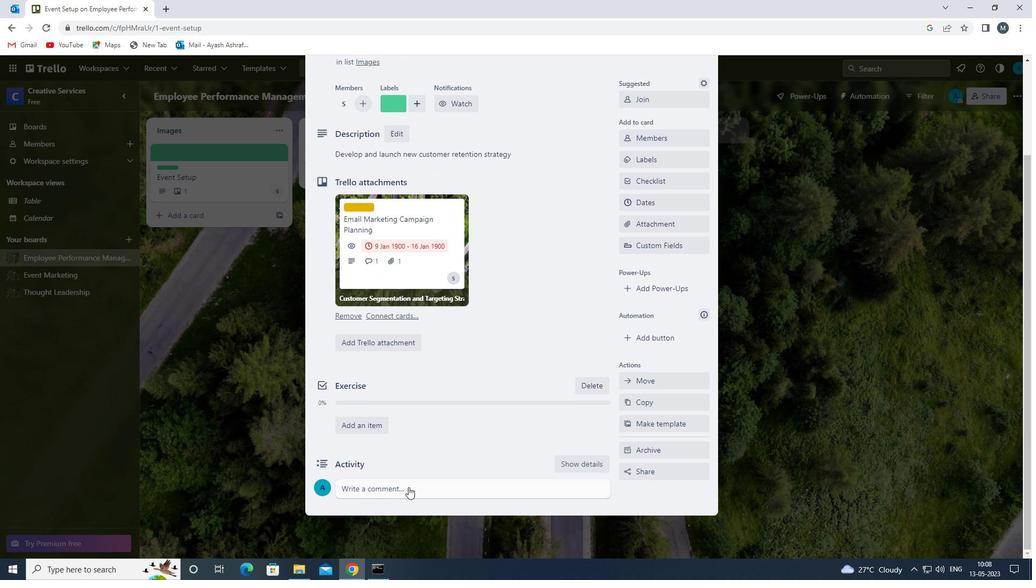 
Action: Mouse moved to (416, 483)
Screenshot: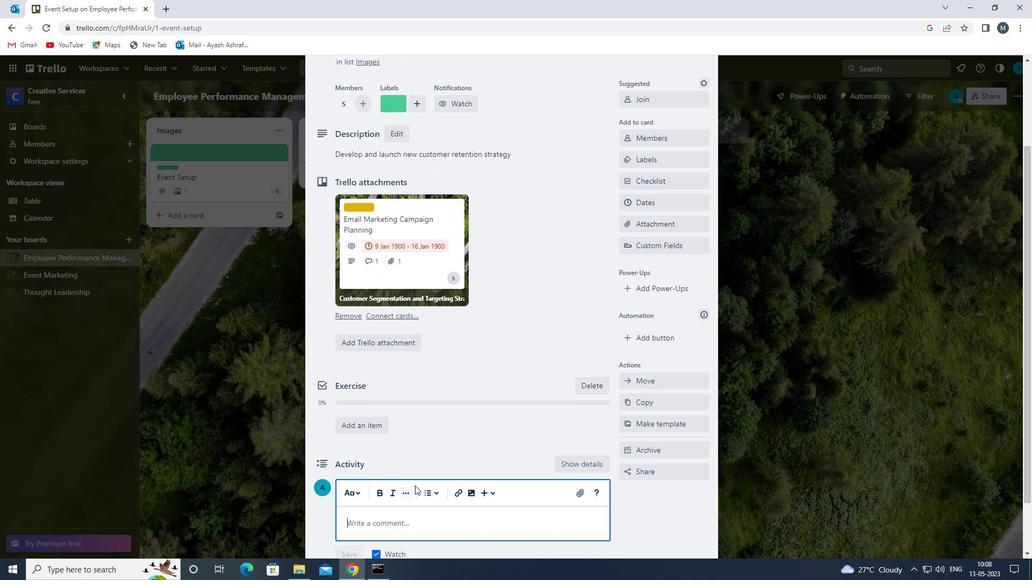 
Action: Mouse scrolled (416, 483) with delta (0, 0)
Screenshot: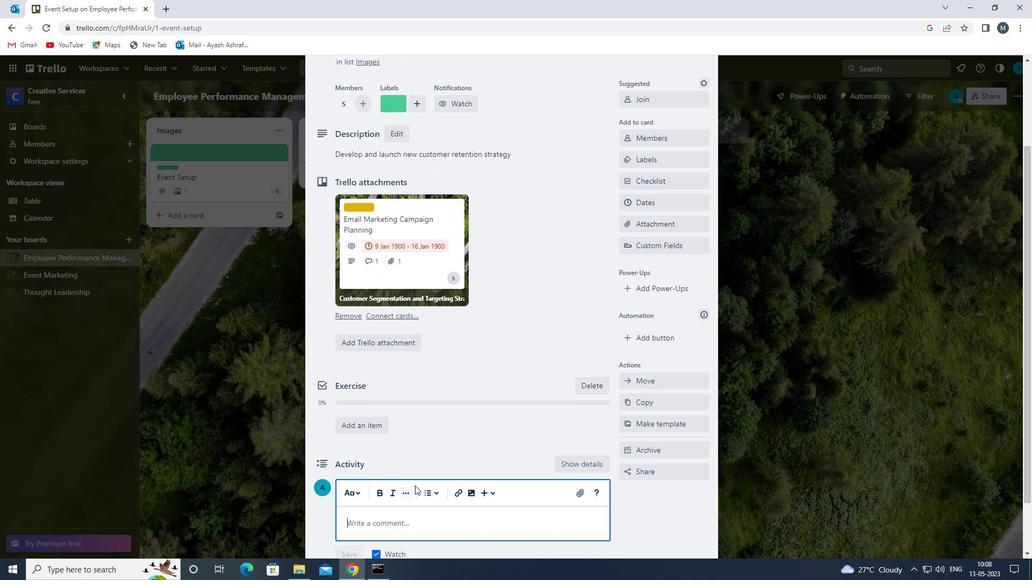 
Action: Mouse scrolled (416, 483) with delta (0, 0)
Screenshot: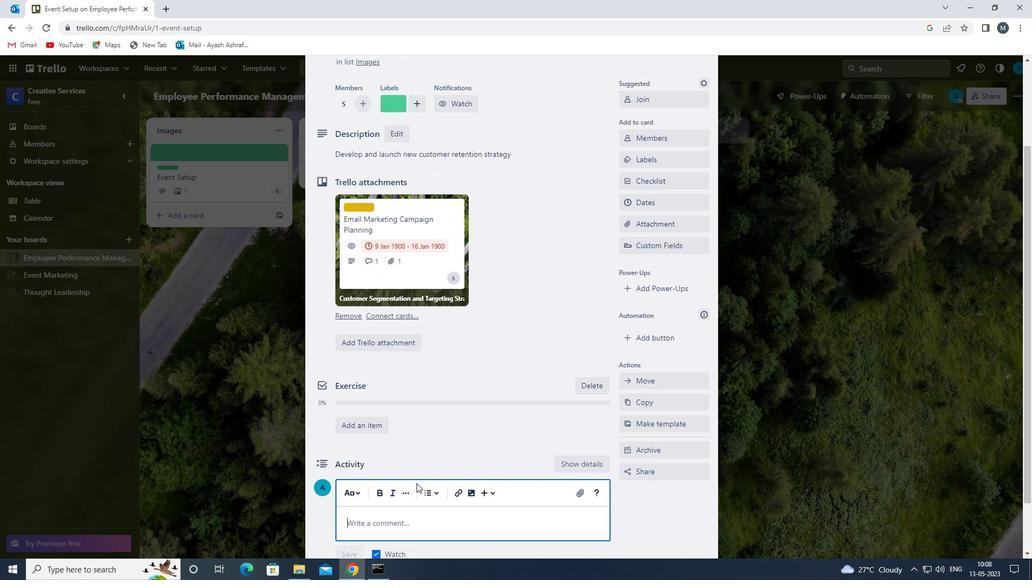 
Action: Mouse moved to (416, 457)
Screenshot: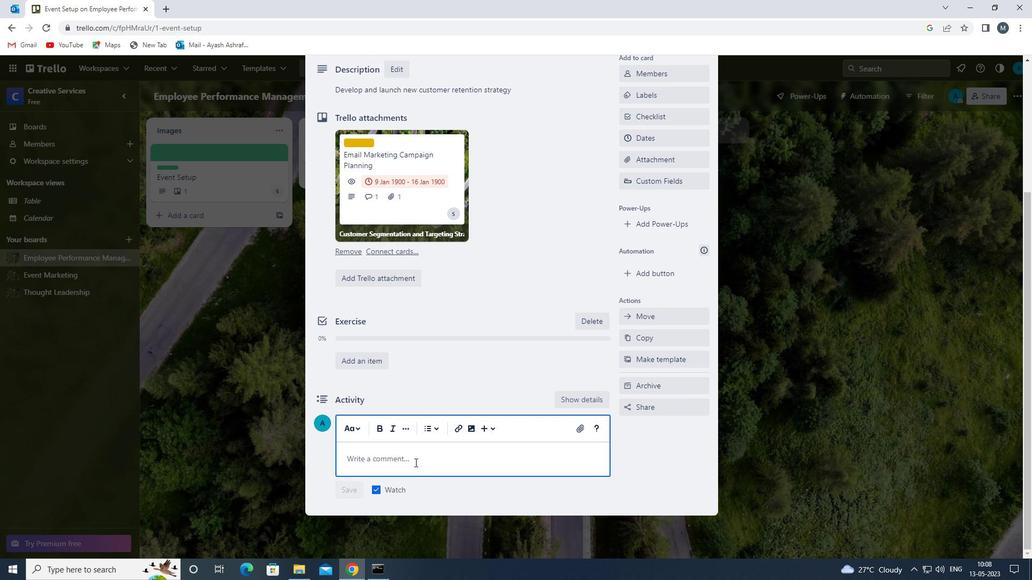 
Action: Mouse pressed left at (416, 457)
Screenshot: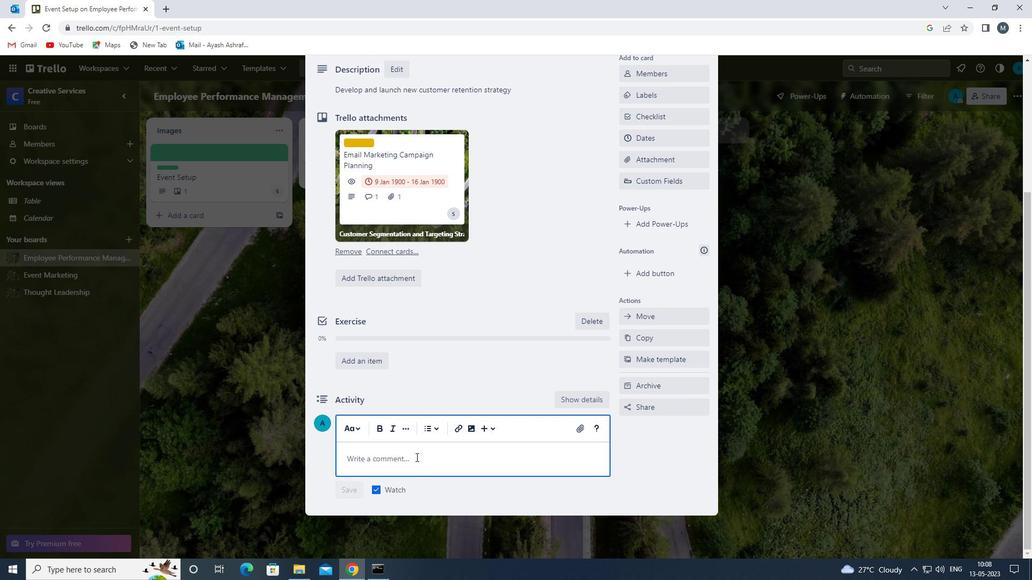 
Action: Key pressed <Key.shift>LET<Key.space>US<Key.space>MAKE<Key.space>SURE<Key.space>WE<Key.space>GIVE<Key.space>THIS<Key.space>TASK<Key.space>THE<Key.space>ATTENTION<Key.space>IT<Key.space>DESERVES<Key.space>AS<Key.space>IT<Key.space>IS<Key.space>CRUCIAL<Key.backspace>L<Key.space>TO<Key.space>THE<Key.space>OVERALL<Key.space>SUCEC<Key.backspace><Key.backspace>CESS<Key.space>OF<Key.space>THE<Key.space>PROJECT.
Screenshot: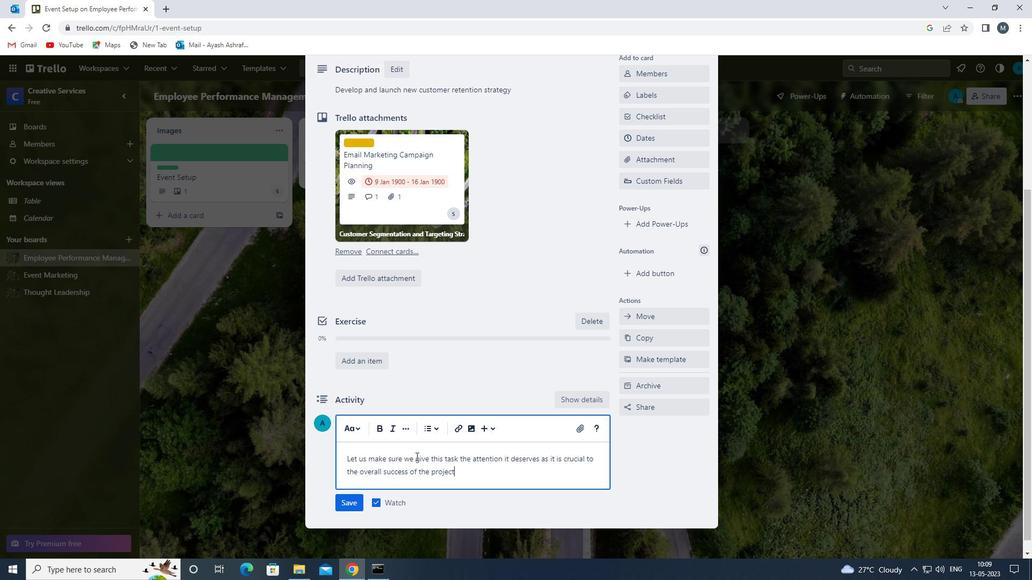 
Action: Mouse moved to (350, 505)
Screenshot: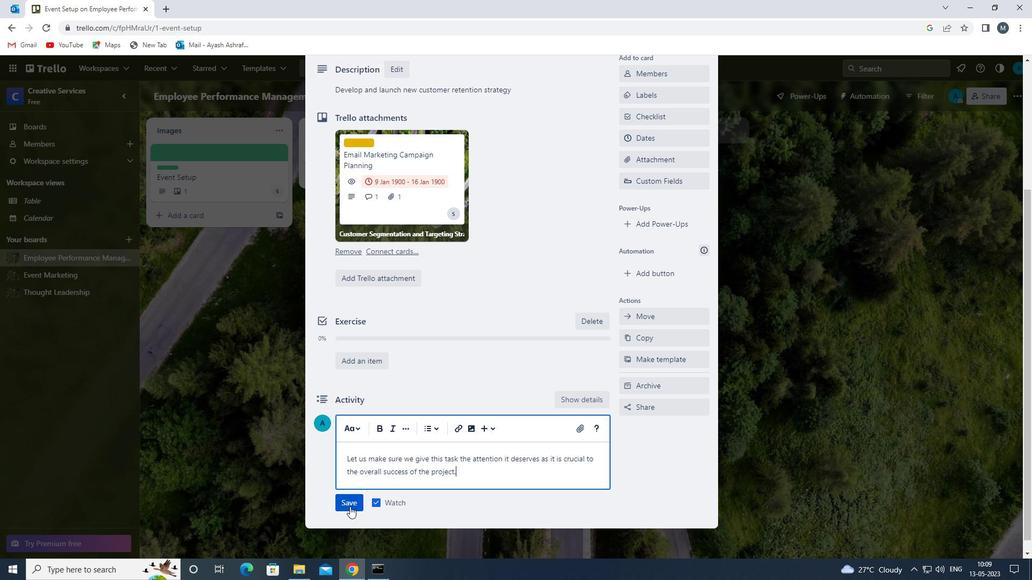 
Action: Mouse pressed left at (350, 505)
Screenshot: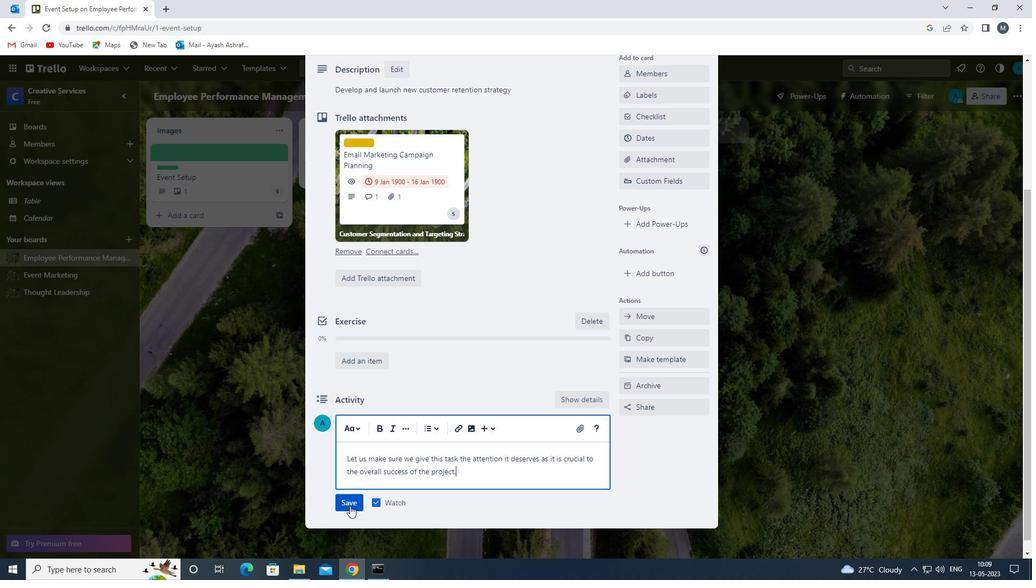 
Action: Mouse moved to (659, 144)
Screenshot: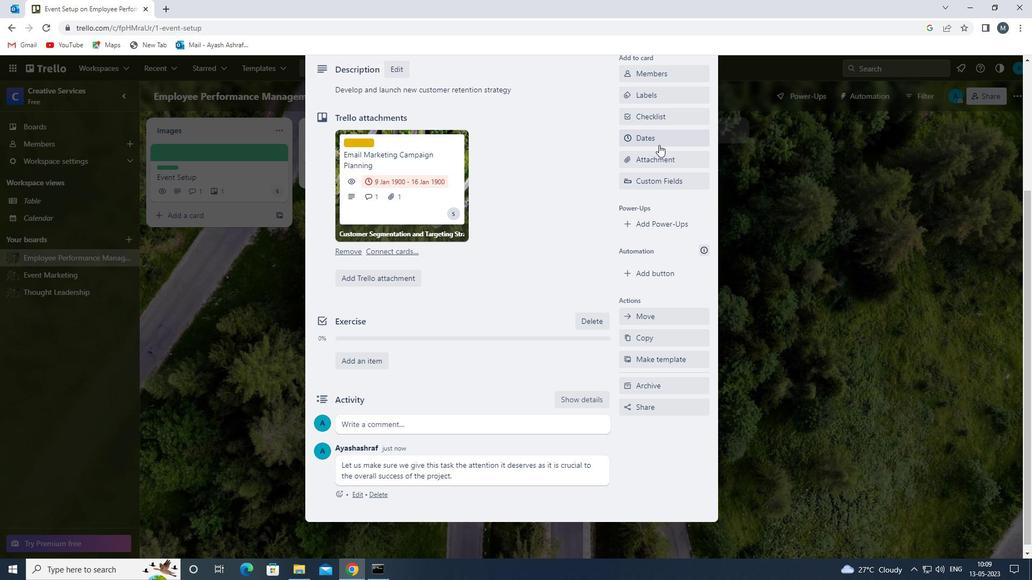 
Action: Mouse pressed left at (659, 144)
Screenshot: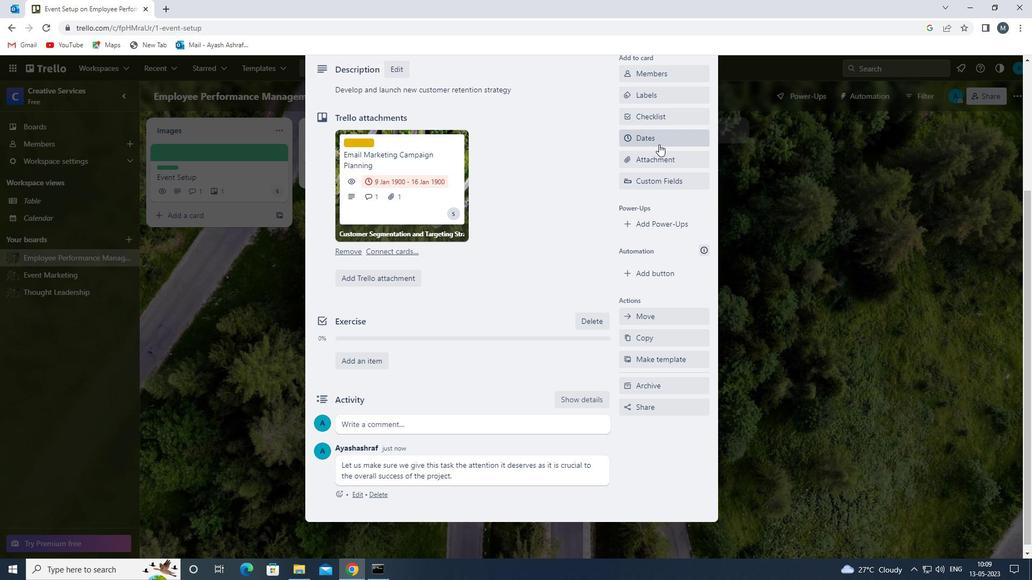 
Action: Mouse moved to (628, 359)
Screenshot: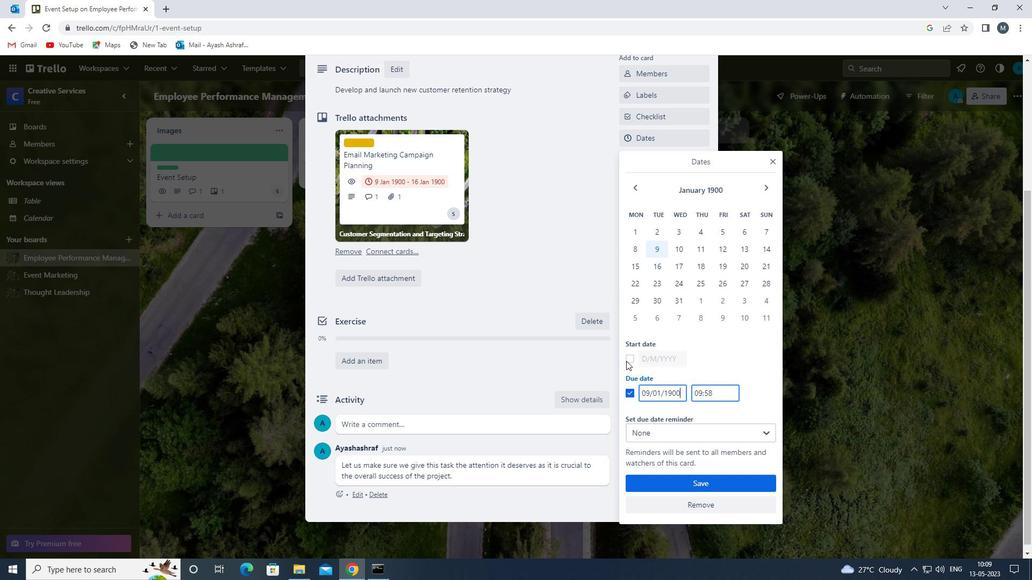 
Action: Mouse pressed left at (628, 359)
Screenshot: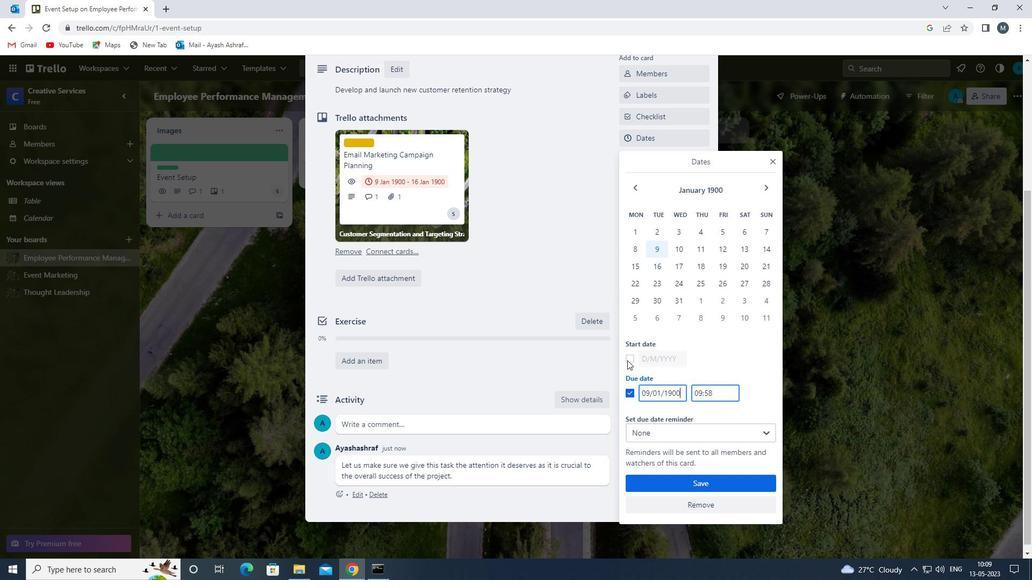 
Action: Mouse moved to (652, 358)
Screenshot: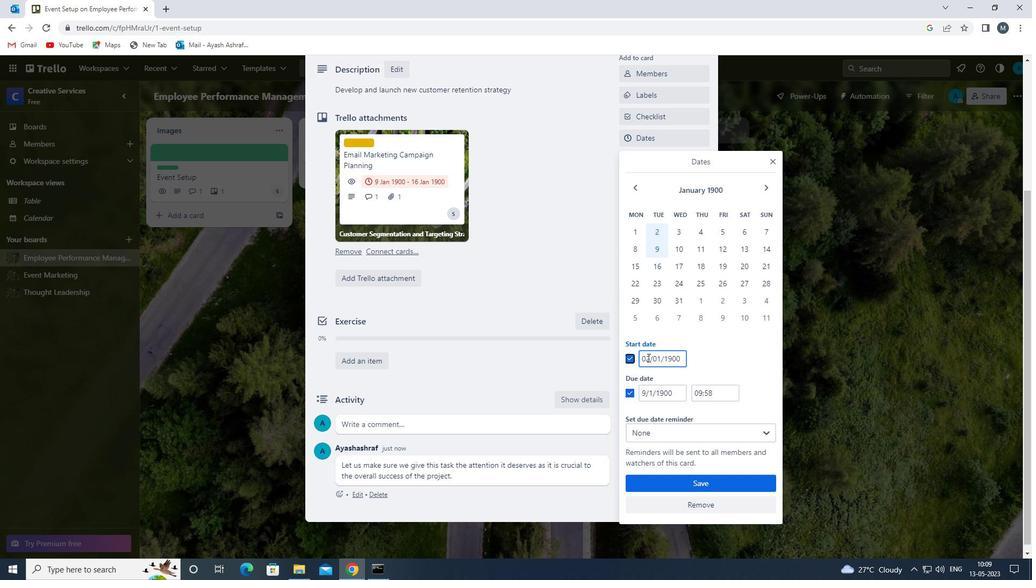 
Action: Mouse pressed left at (652, 358)
Screenshot: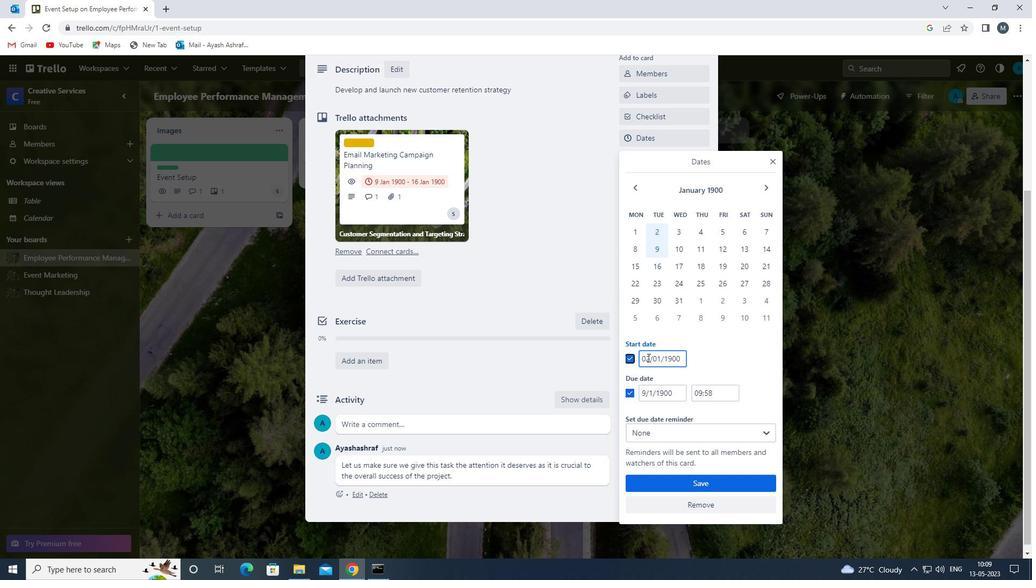 
Action: Mouse moved to (646, 355)
Screenshot: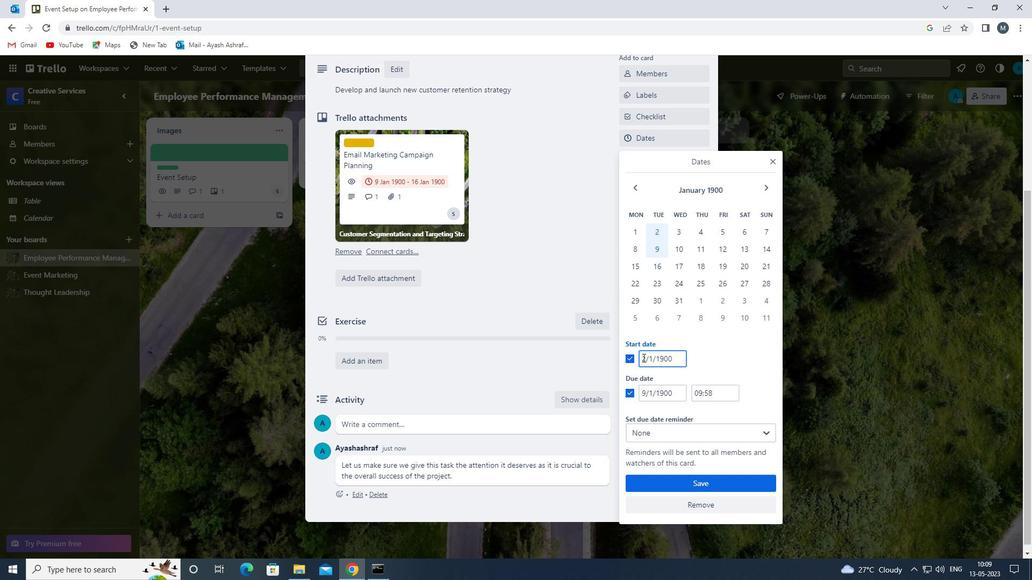 
Action: Mouse pressed left at (646, 355)
Screenshot: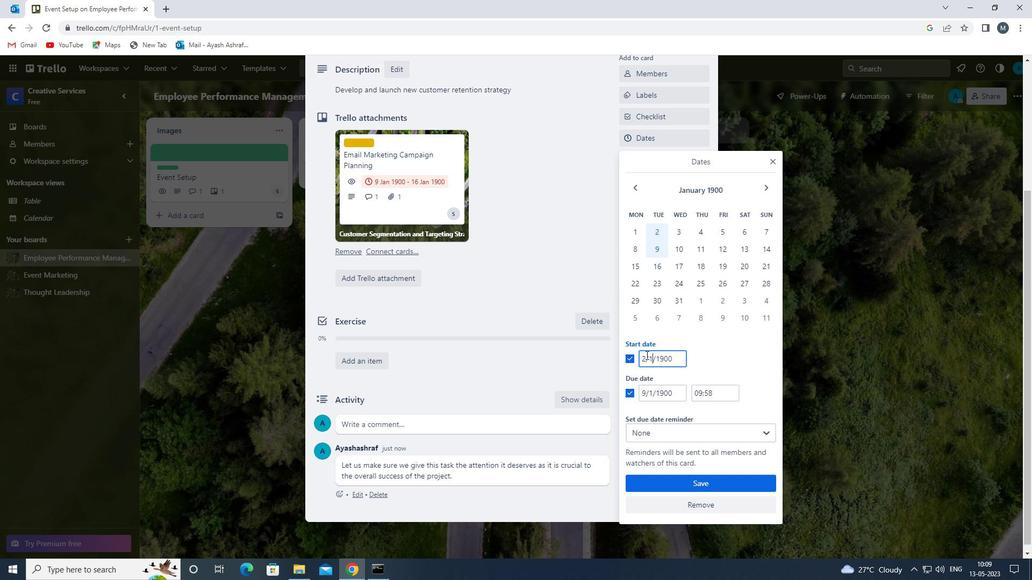 
Action: Mouse moved to (645, 358)
Screenshot: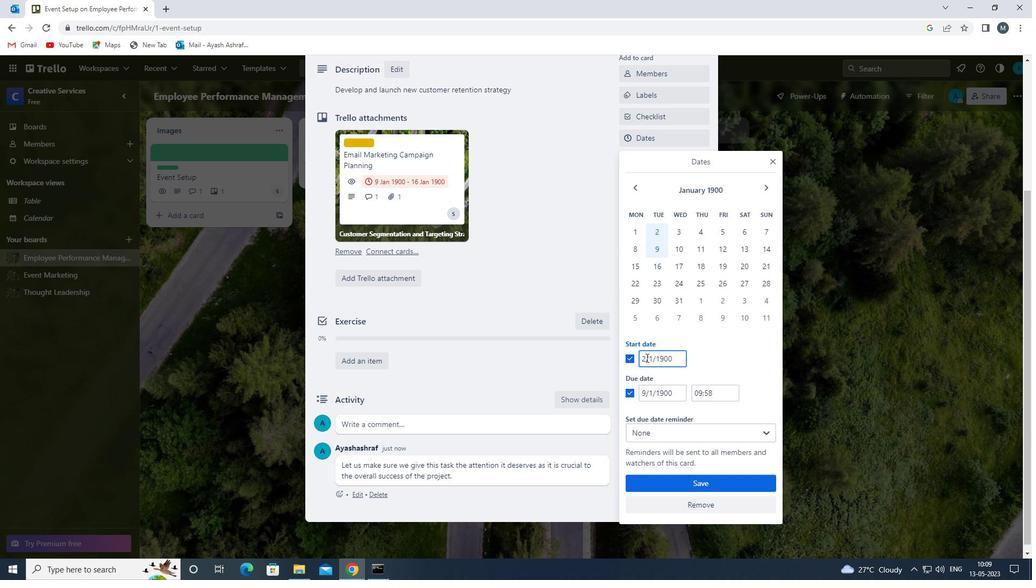 
Action: Key pressed <Key.backspace><Key.backspace>03
Screenshot: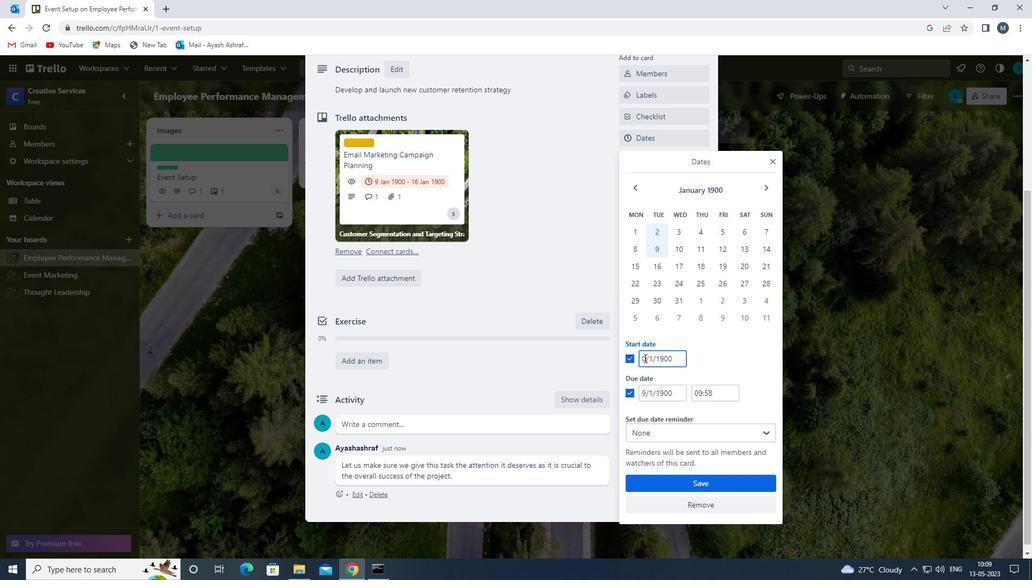 
Action: Mouse moved to (654, 359)
Screenshot: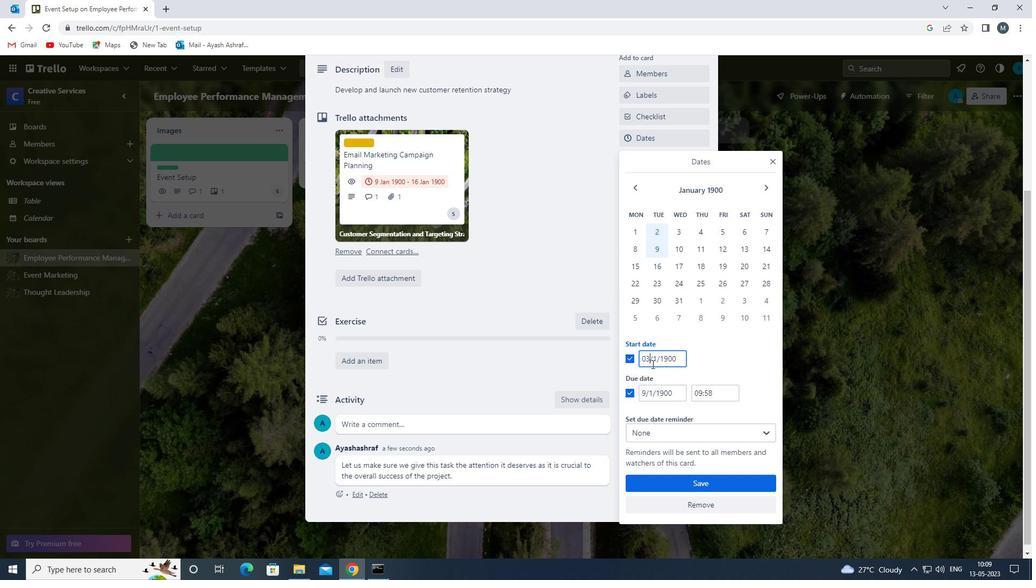 
Action: Mouse pressed left at (654, 359)
Screenshot: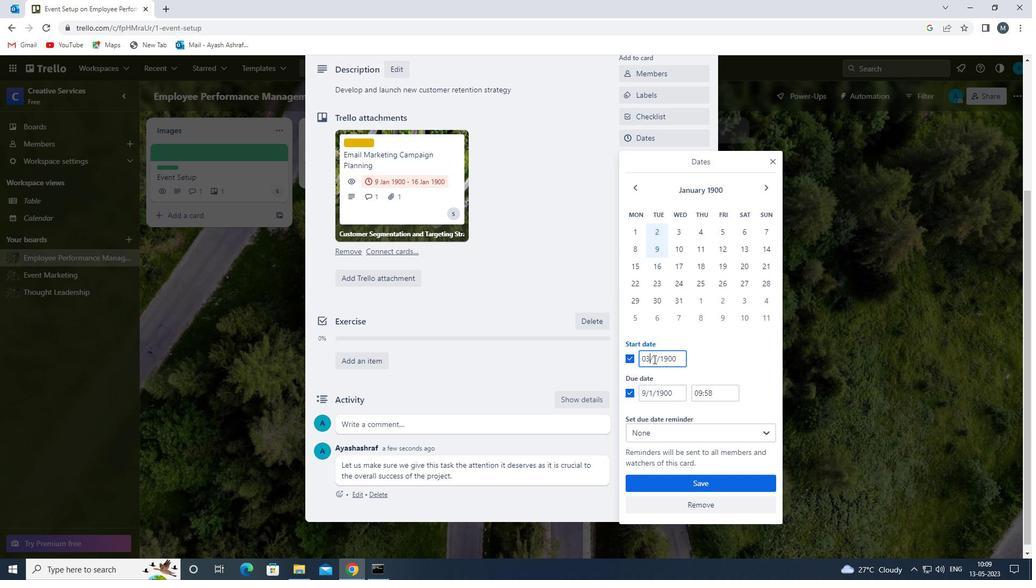 
Action: Mouse moved to (658, 360)
Screenshot: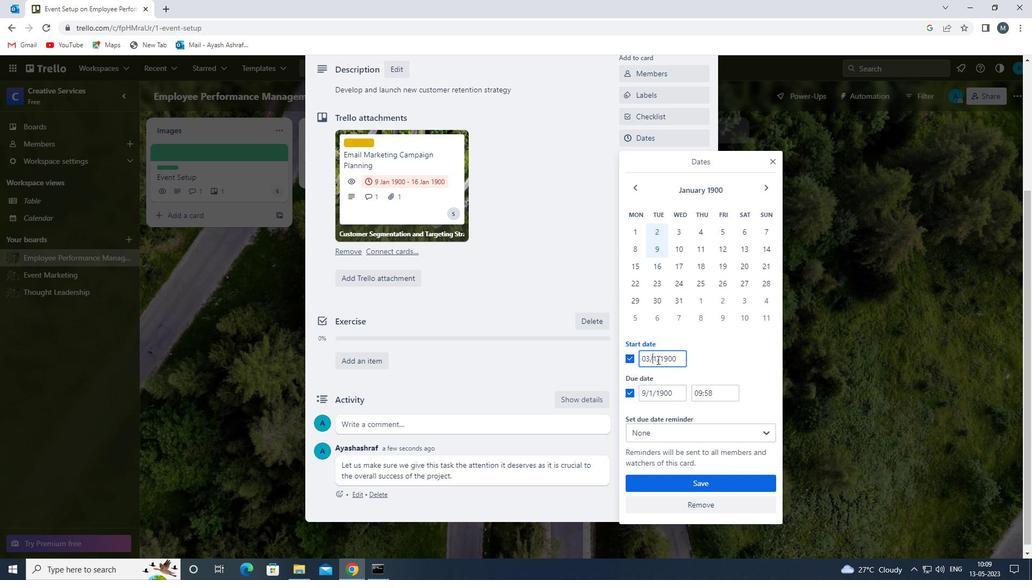 
Action: Key pressed 0
Screenshot: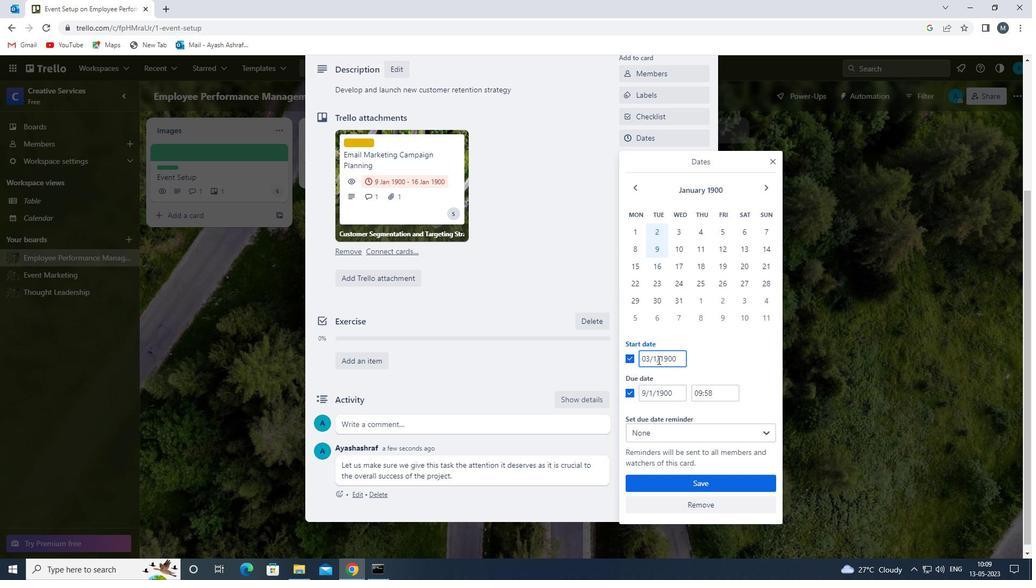 
Action: Mouse moved to (645, 392)
Screenshot: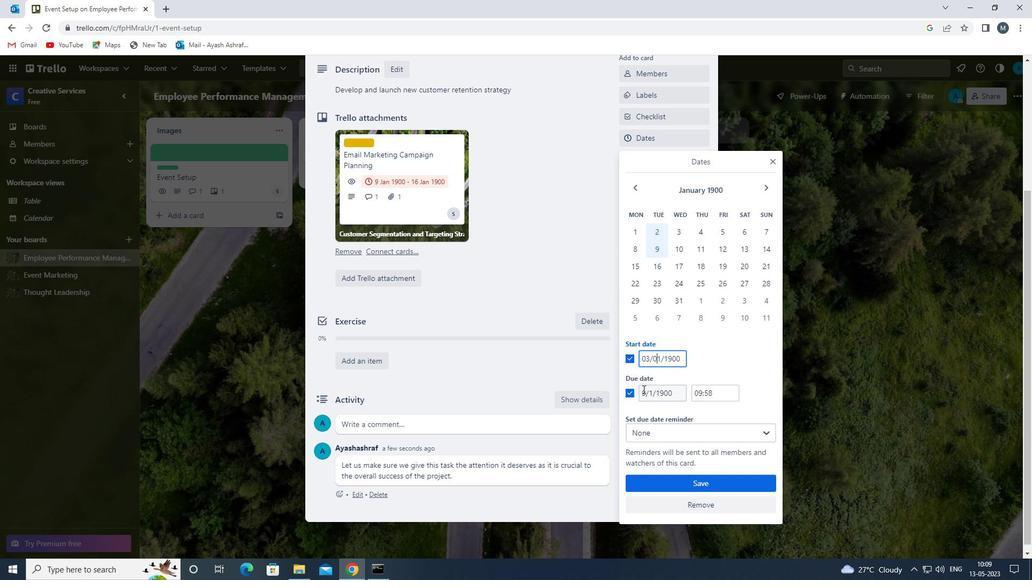 
Action: Mouse pressed left at (645, 392)
Screenshot: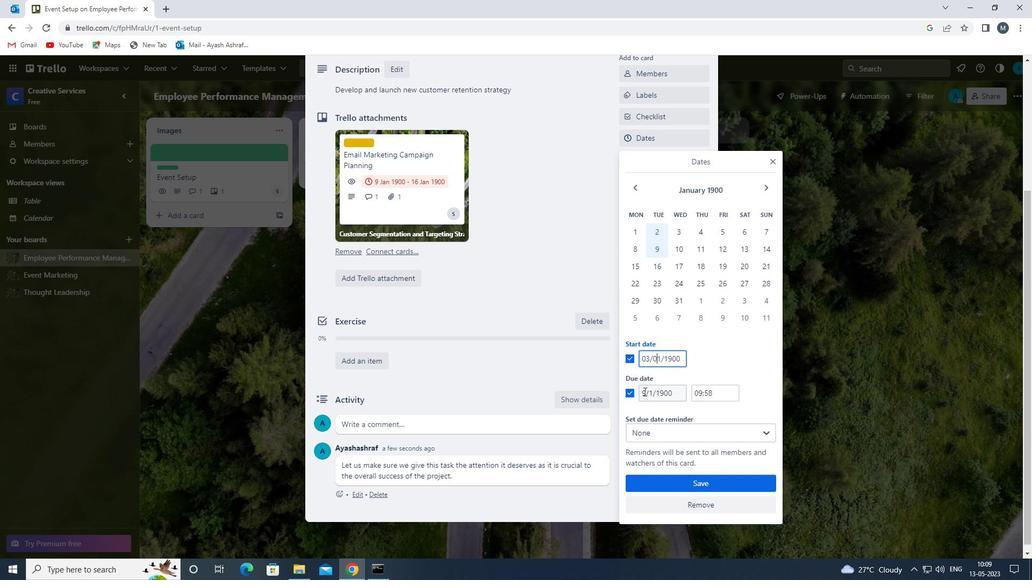 
Action: Mouse moved to (646, 394)
Screenshot: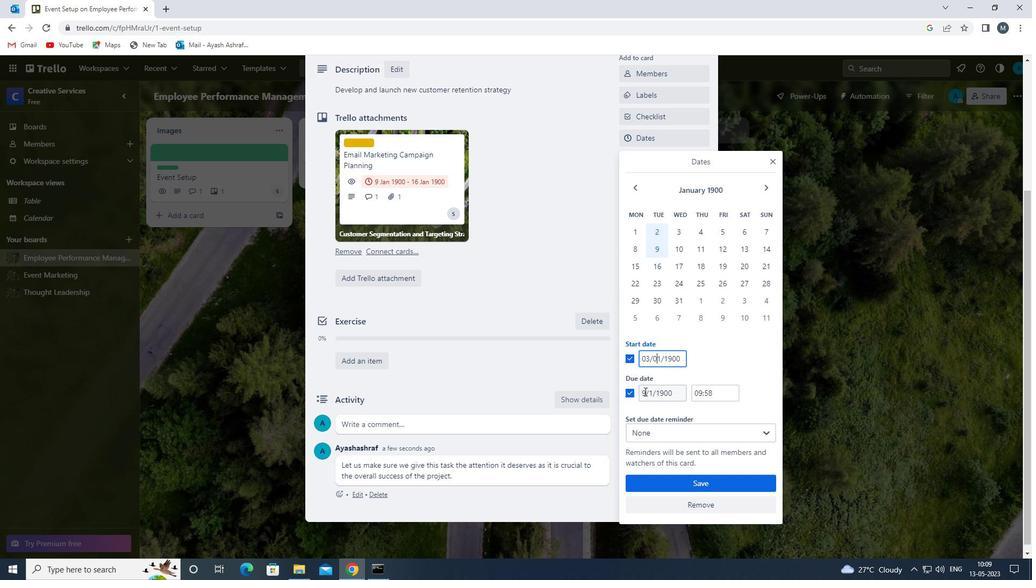 
Action: Key pressed <Key.backspace>10
Screenshot: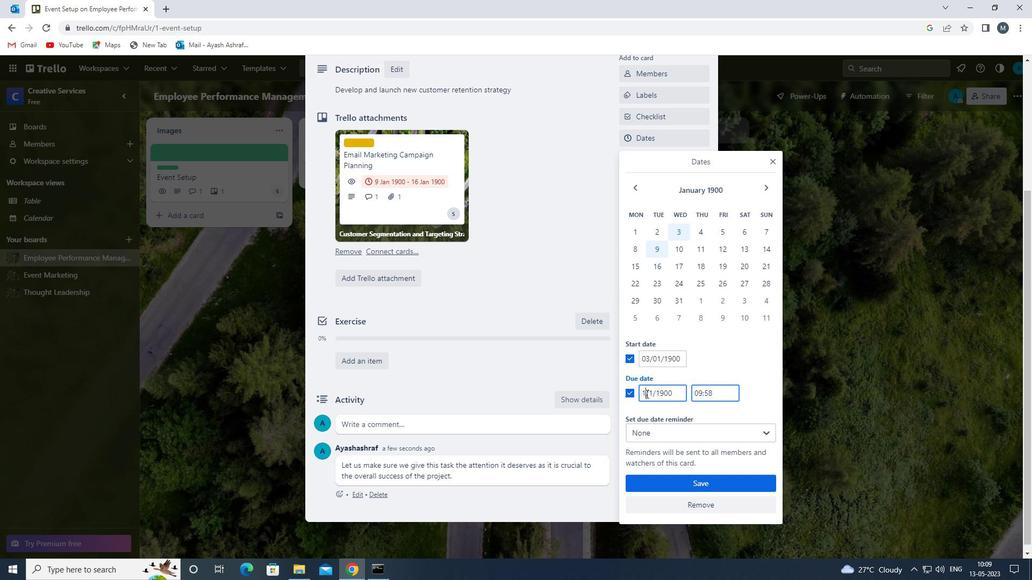 
Action: Mouse moved to (653, 398)
Screenshot: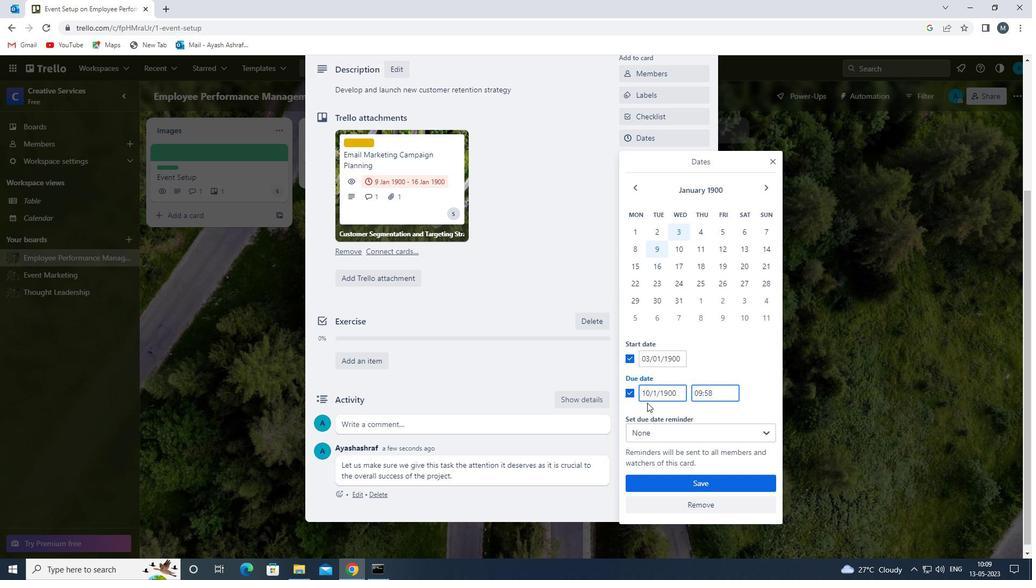 
Action: Mouse pressed left at (653, 398)
Screenshot: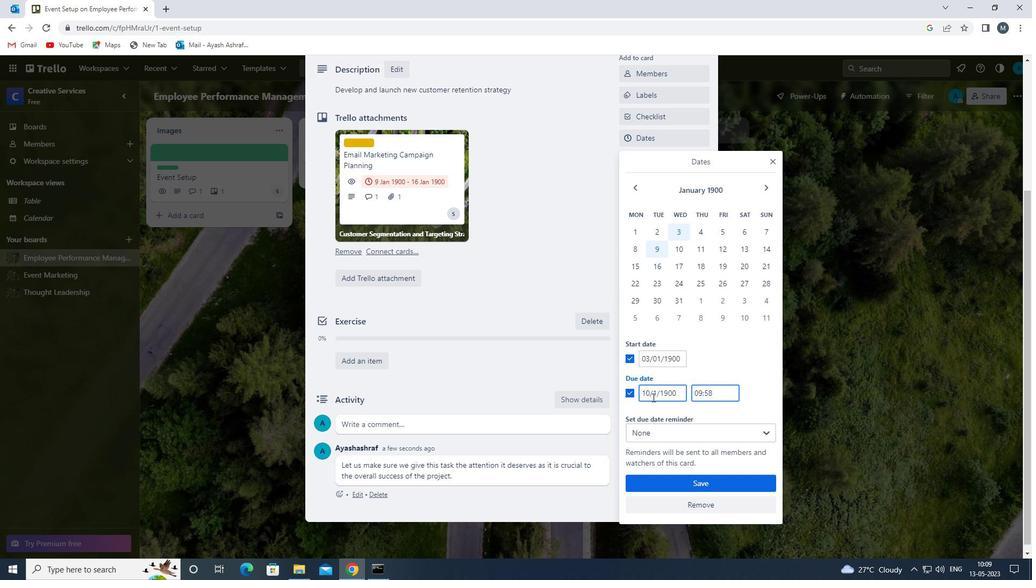 
Action: Mouse moved to (658, 401)
Screenshot: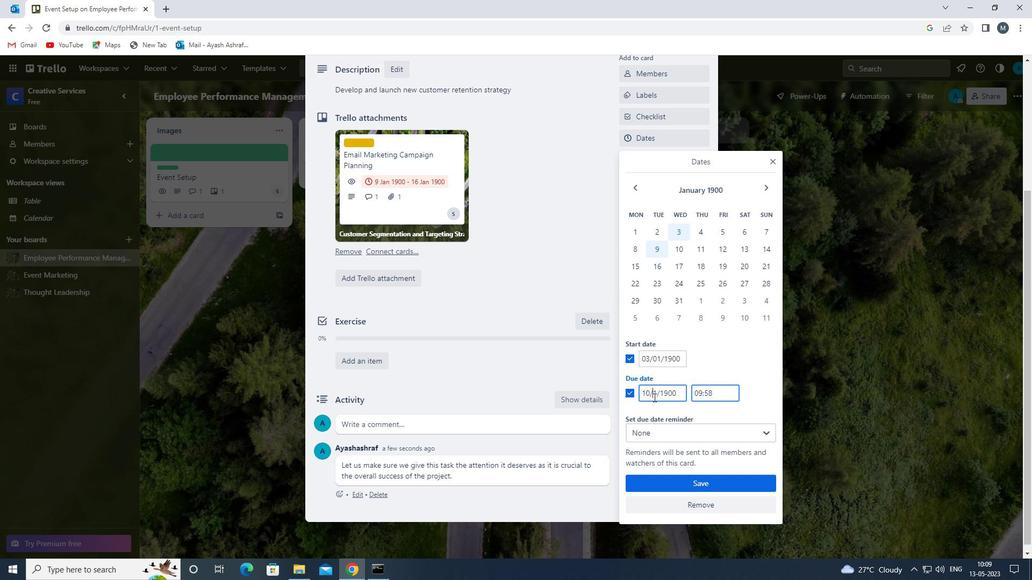 
Action: Key pressed 0
Screenshot: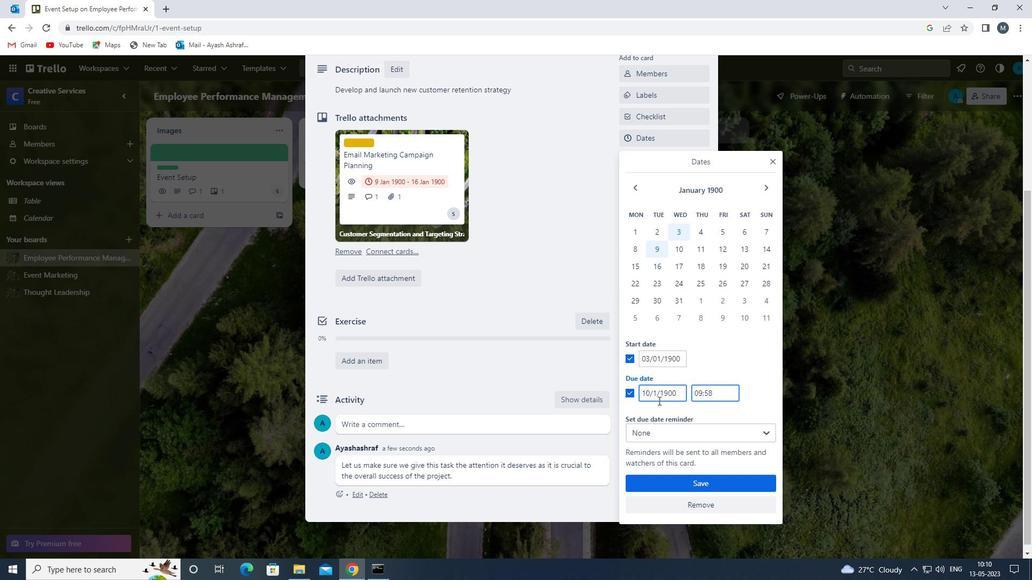 
Action: Mouse moved to (671, 482)
Screenshot: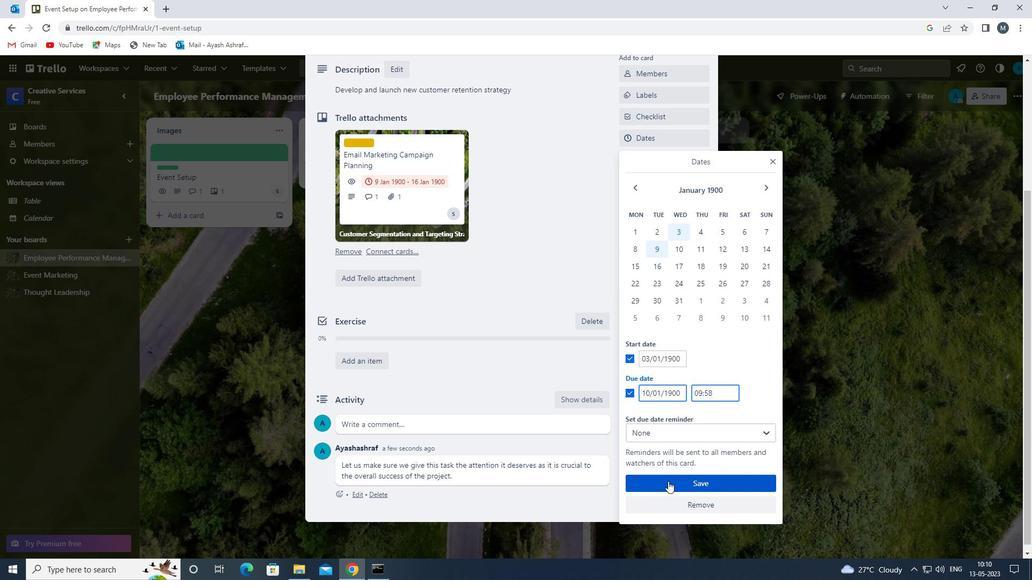 
Action: Mouse pressed left at (671, 482)
Screenshot: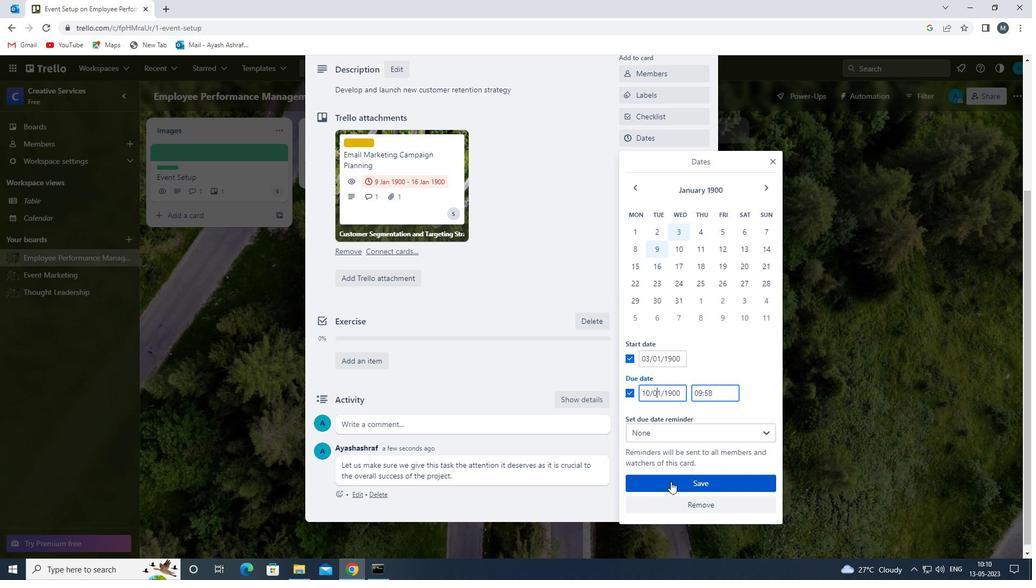 
Action: Mouse moved to (550, 420)
Screenshot: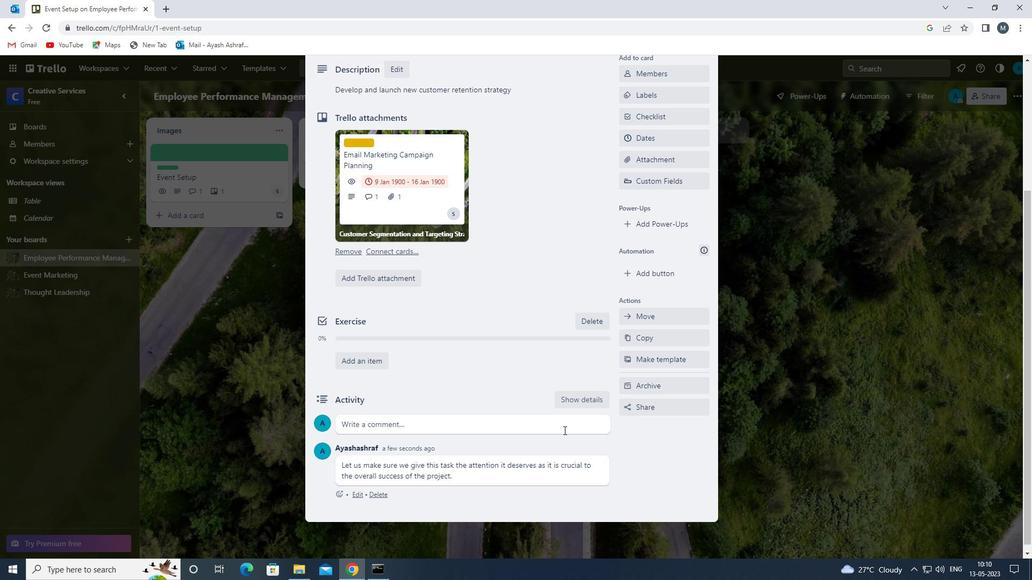 
Action: Mouse scrolled (550, 421) with delta (0, 0)
Screenshot: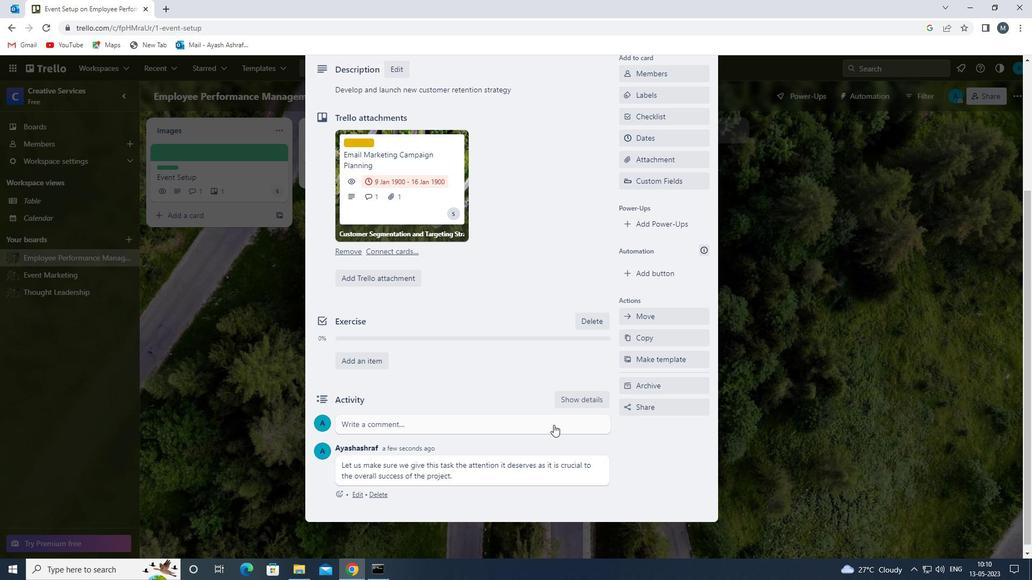
Action: Mouse scrolled (550, 421) with delta (0, 0)
Screenshot: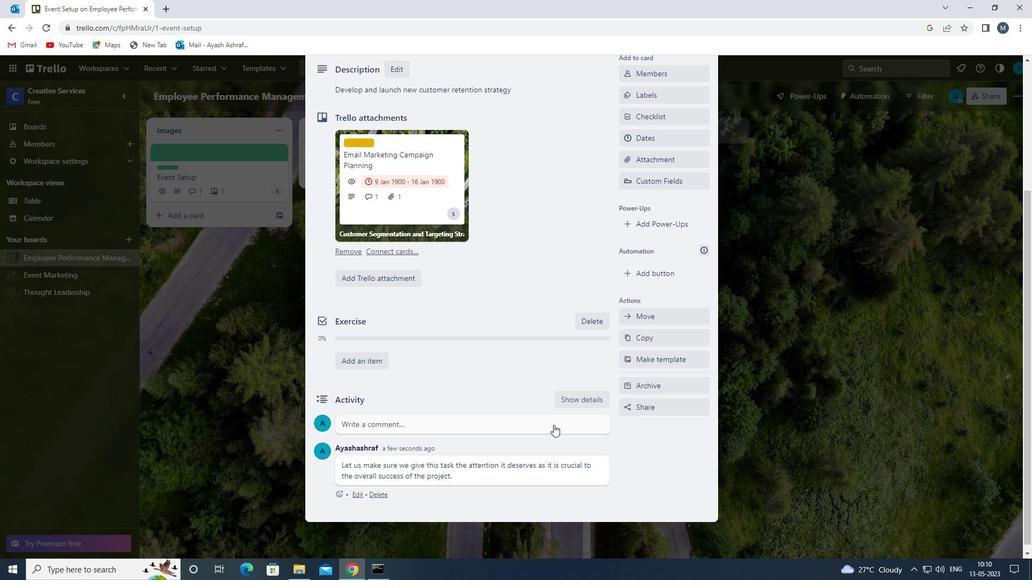 
Action: Mouse scrolled (550, 421) with delta (0, 0)
Screenshot: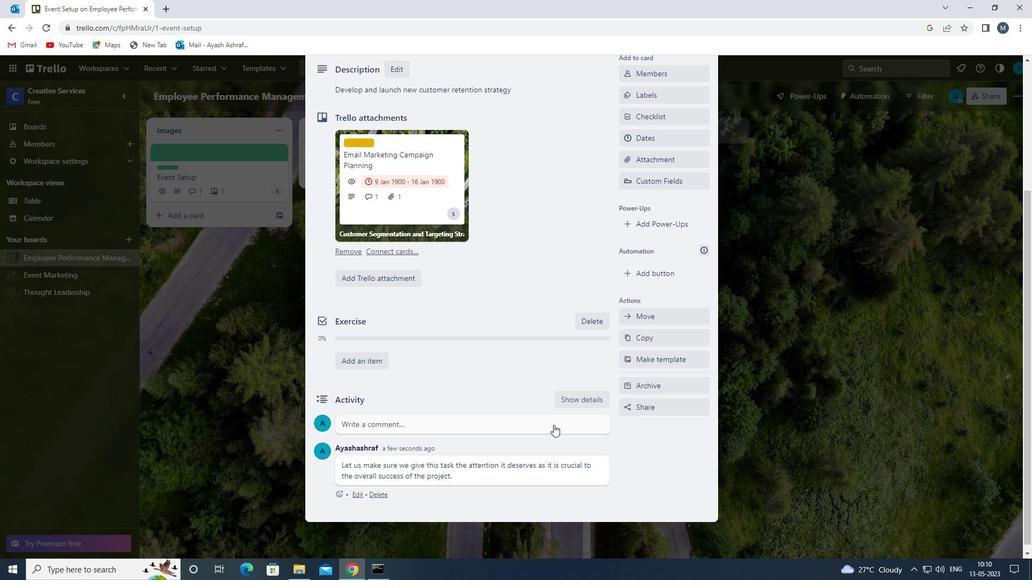 
Action: Mouse scrolled (550, 421) with delta (0, 0)
Screenshot: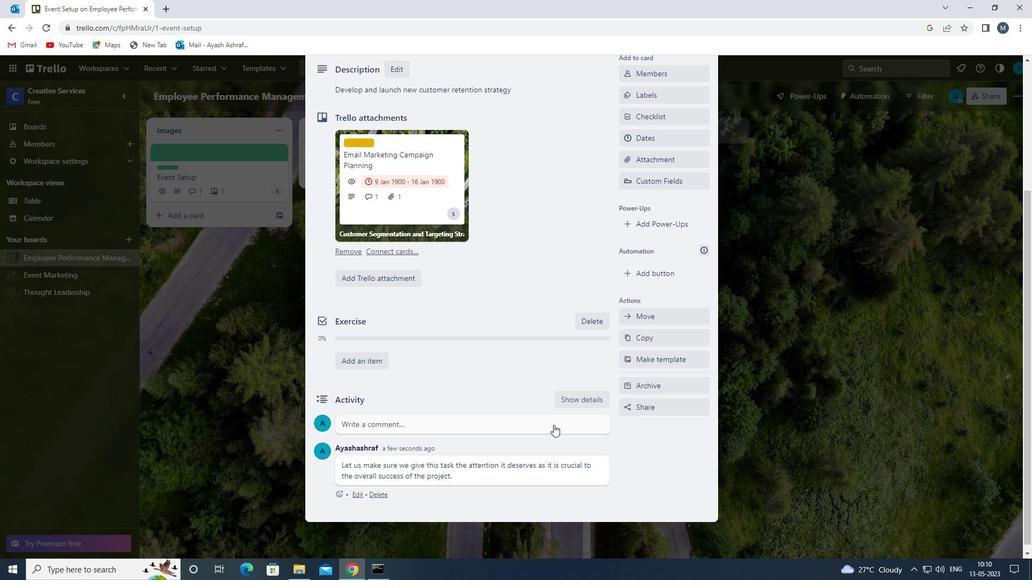 
Action: Mouse scrolled (550, 421) with delta (0, 0)
Screenshot: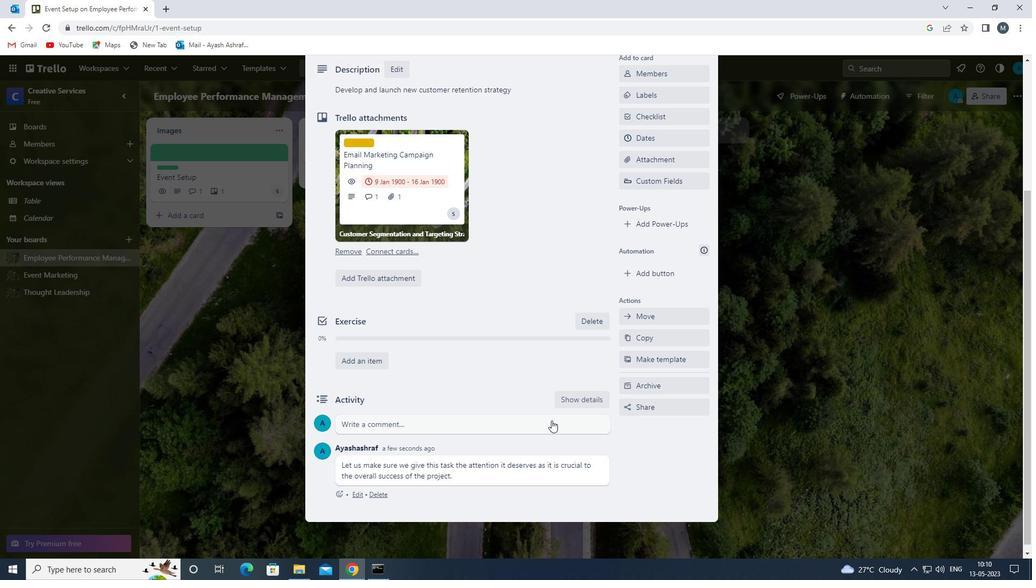 
Action: Mouse moved to (547, 421)
Screenshot: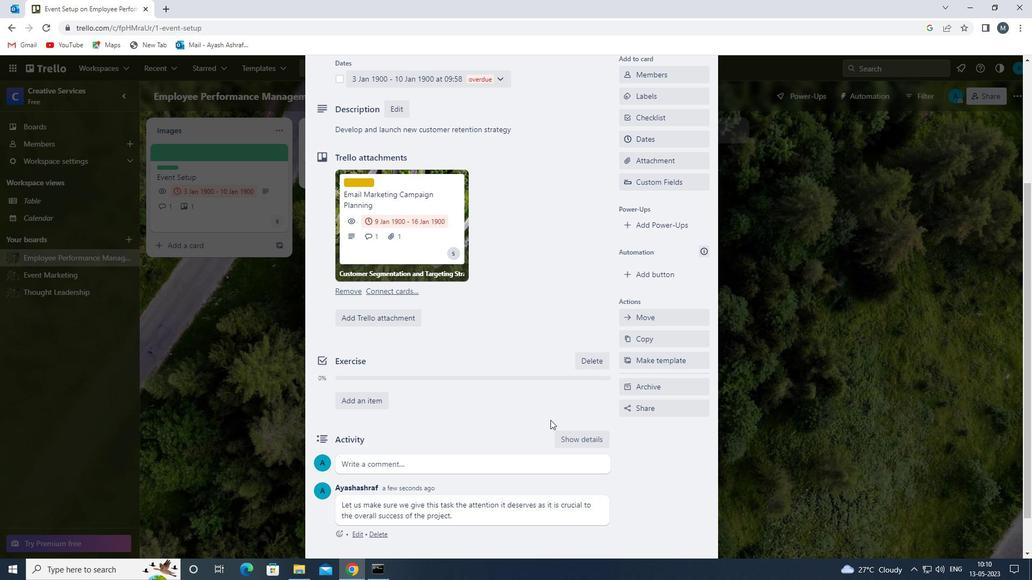 
Action: Mouse scrolled (547, 421) with delta (0, 0)
Screenshot: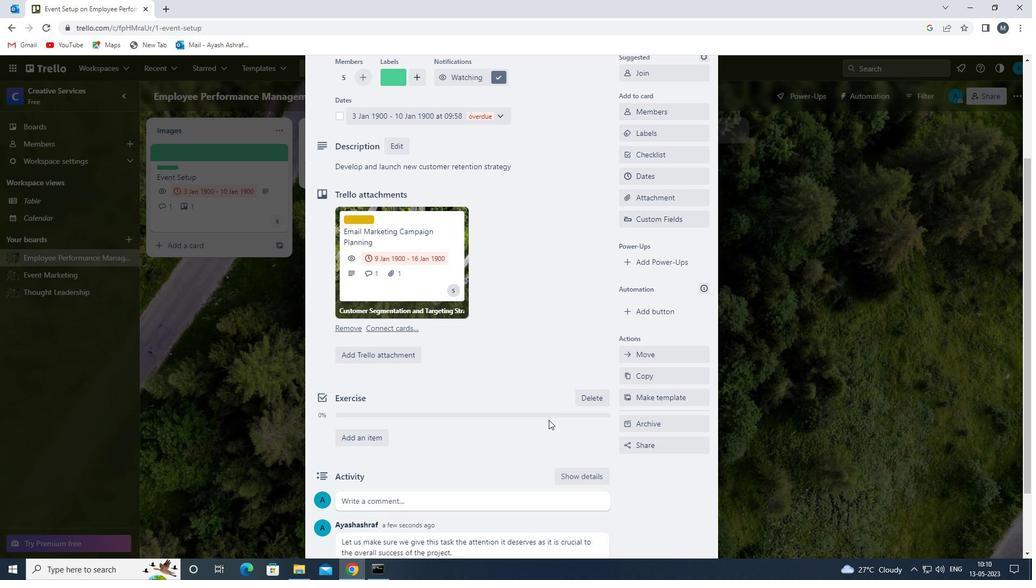 
Action: Mouse scrolled (547, 421) with delta (0, 0)
Screenshot: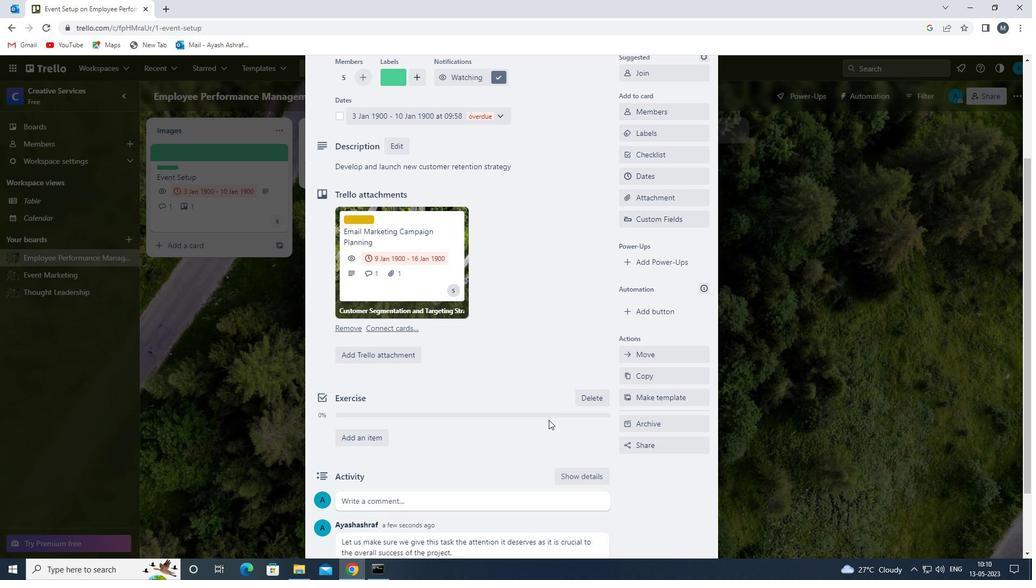 
Action: Mouse scrolled (547, 421) with delta (0, 0)
Screenshot: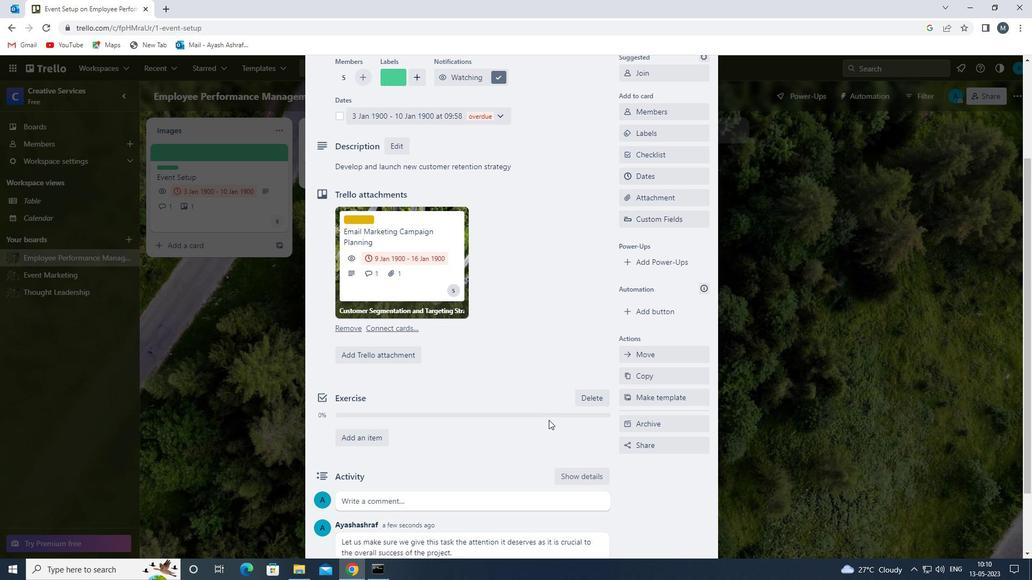 
Action: Mouse scrolled (547, 421) with delta (0, 0)
Screenshot: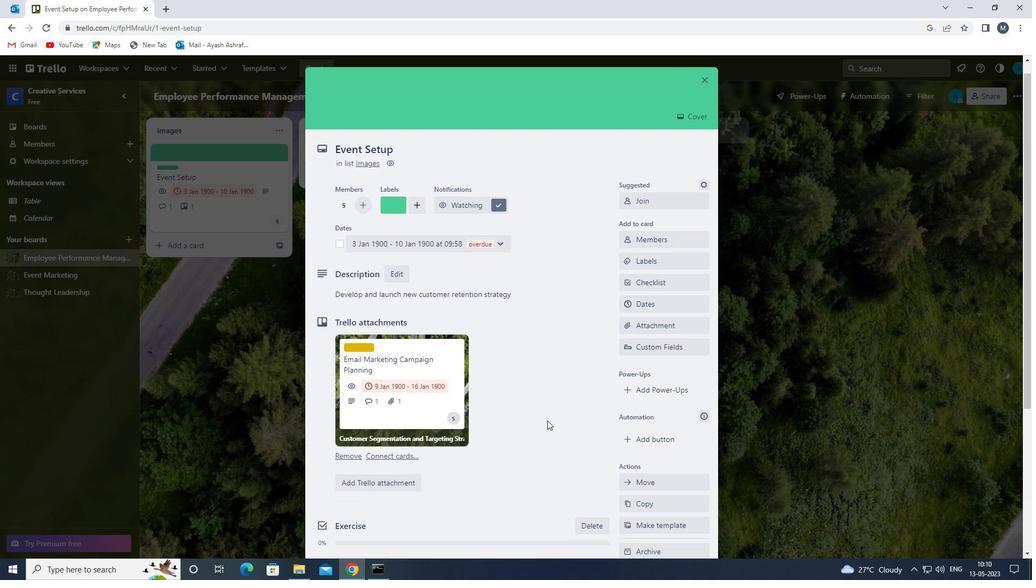 
